 Task: Font style For heading Use Arial with dark cyan 1 colour & Underline. font size for heading '24 Pt. 'Change the font style of data to Alefand font size to  14 Pt. Change the alignment of both headline & data to  Align top. In the sheet  analysisSalesData_2022
Action: Mouse moved to (93, 58)
Screenshot: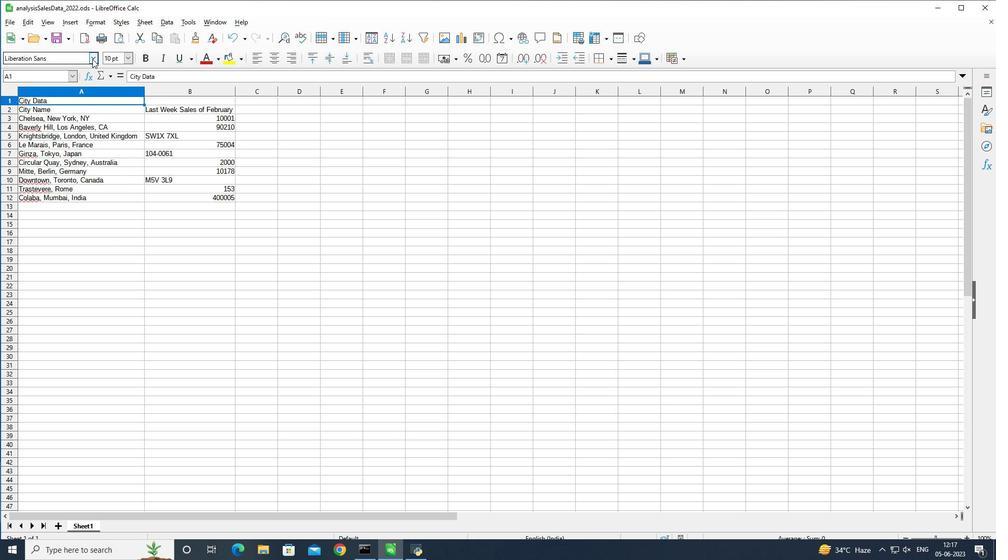 
Action: Mouse pressed left at (93, 58)
Screenshot: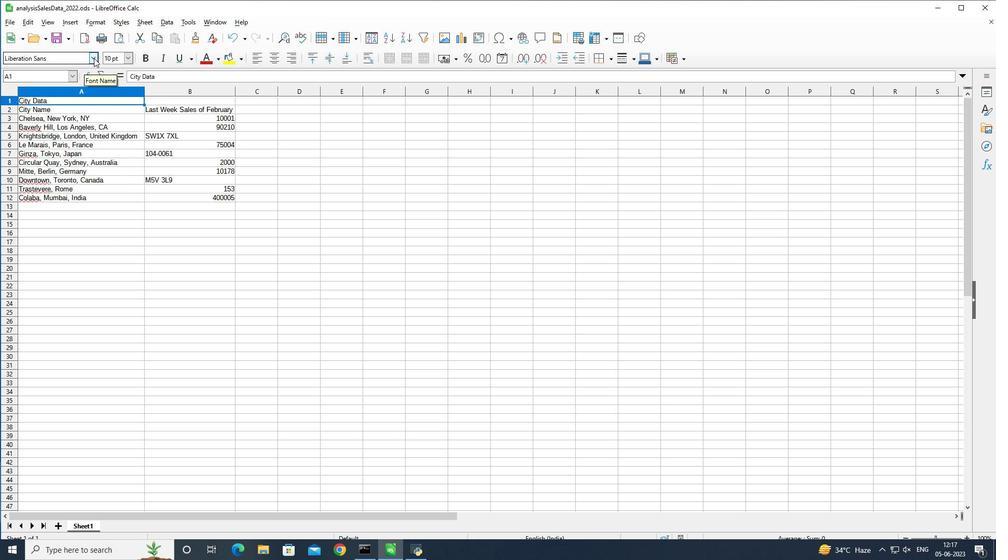 
Action: Mouse moved to (86, 138)
Screenshot: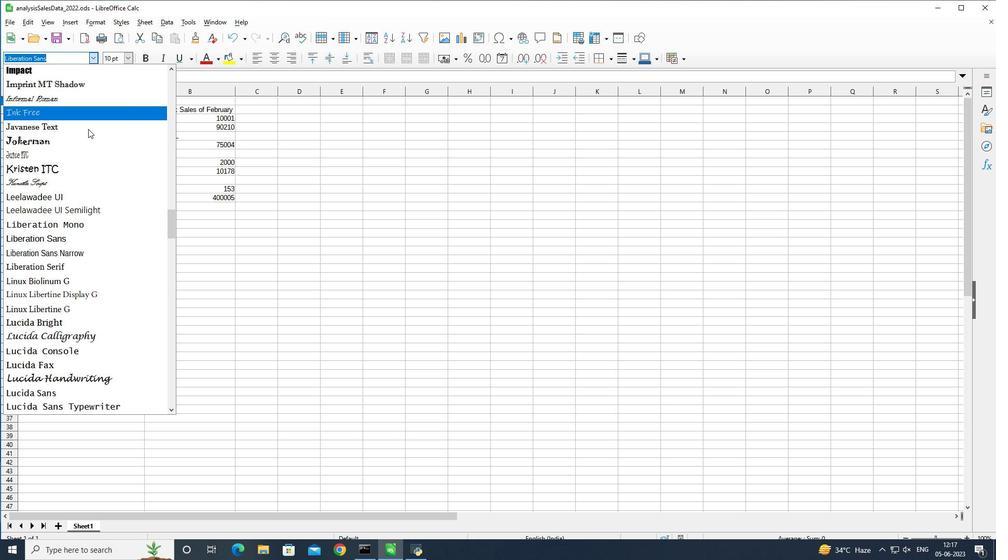 
Action: Mouse scrolled (86, 138) with delta (0, 0)
Screenshot: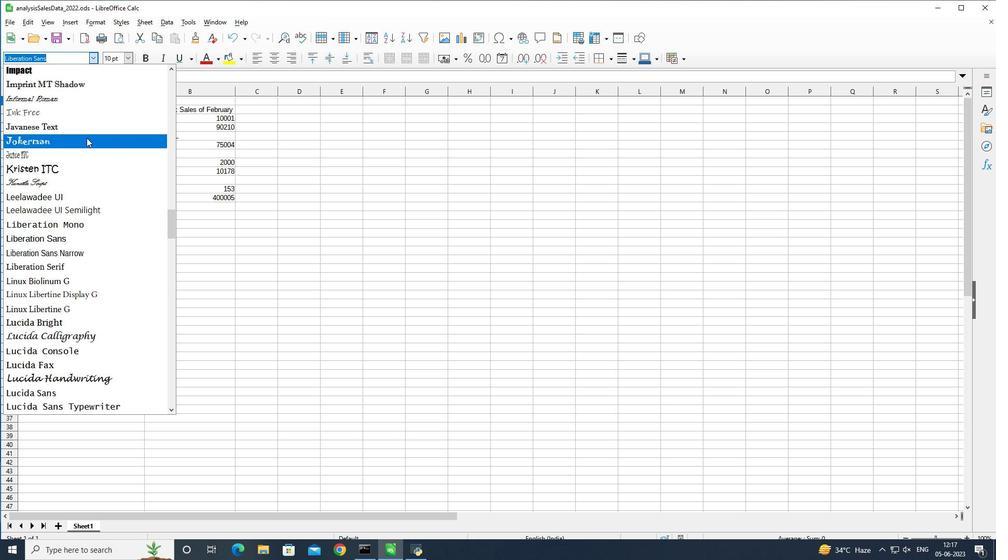 
Action: Mouse scrolled (86, 138) with delta (0, 0)
Screenshot: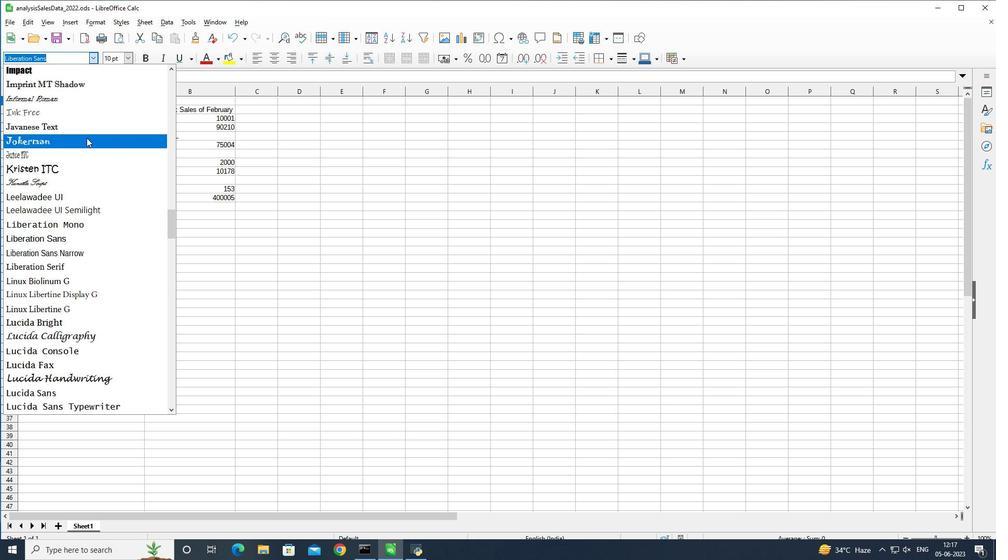 
Action: Mouse scrolled (86, 138) with delta (0, 0)
Screenshot: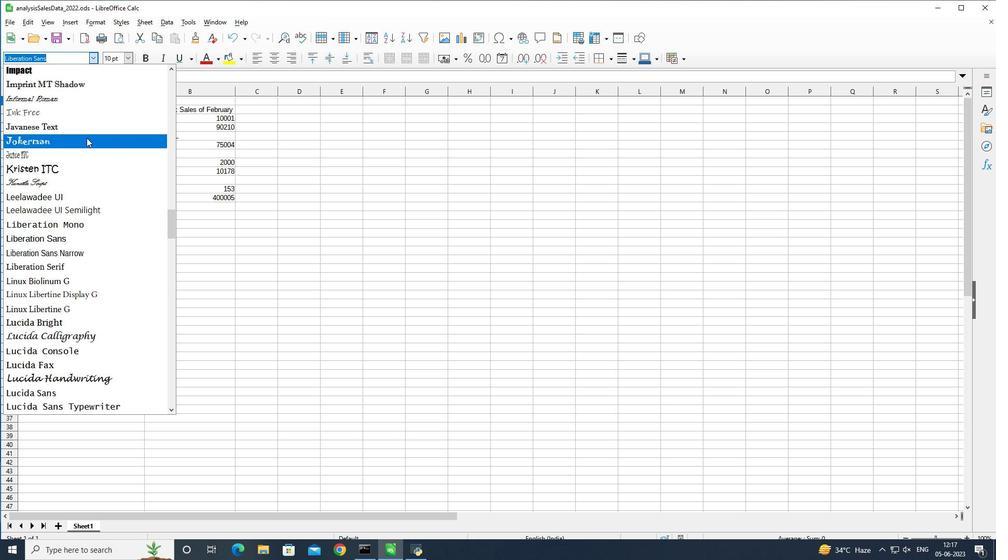 
Action: Mouse scrolled (86, 138) with delta (0, 0)
Screenshot: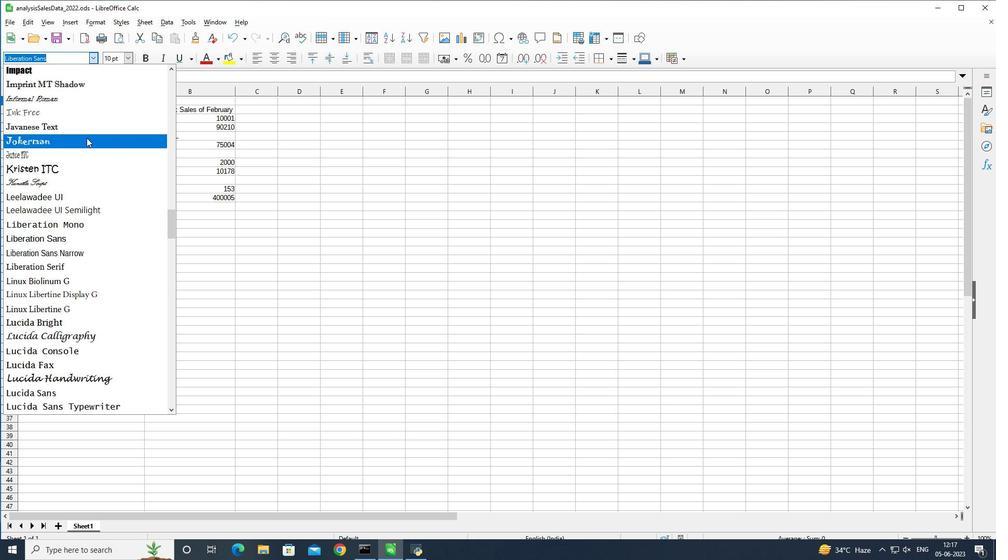 
Action: Mouse scrolled (86, 138) with delta (0, 0)
Screenshot: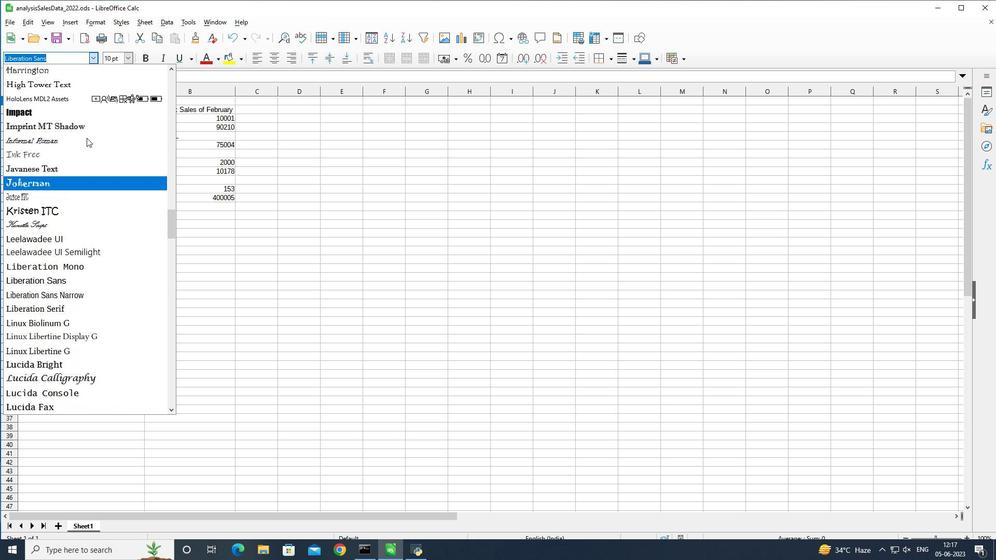 
Action: Mouse scrolled (86, 138) with delta (0, 0)
Screenshot: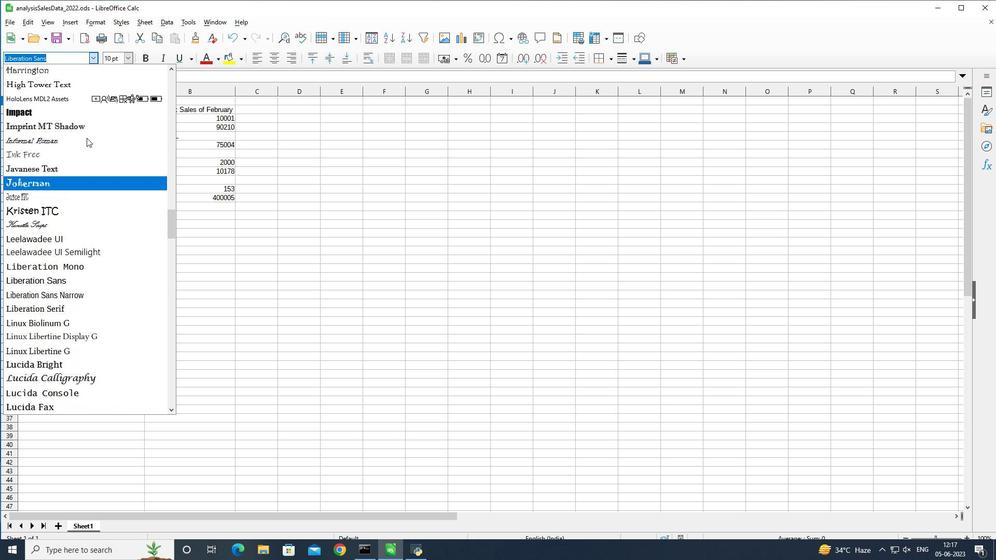 
Action: Mouse scrolled (86, 138) with delta (0, 0)
Screenshot: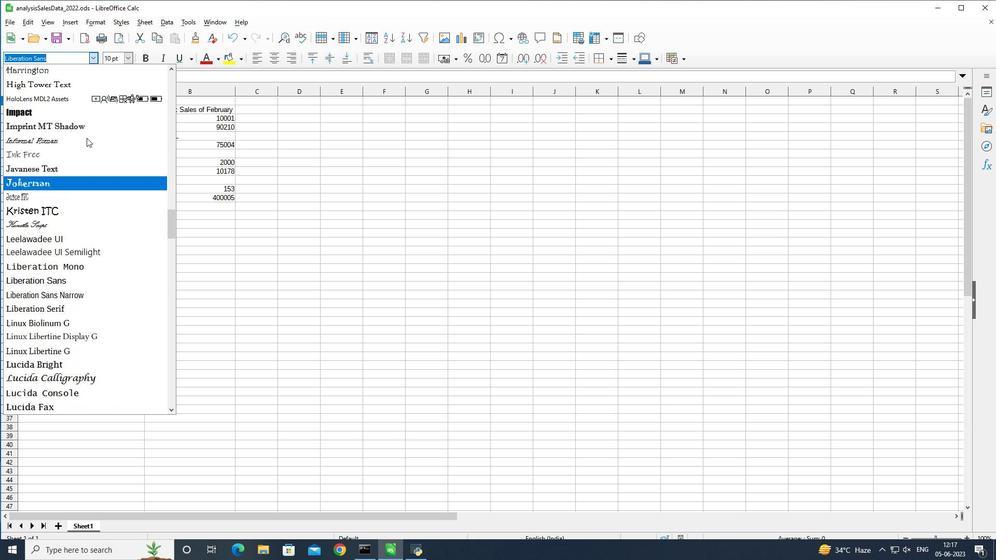 
Action: Mouse scrolled (86, 138) with delta (0, 0)
Screenshot: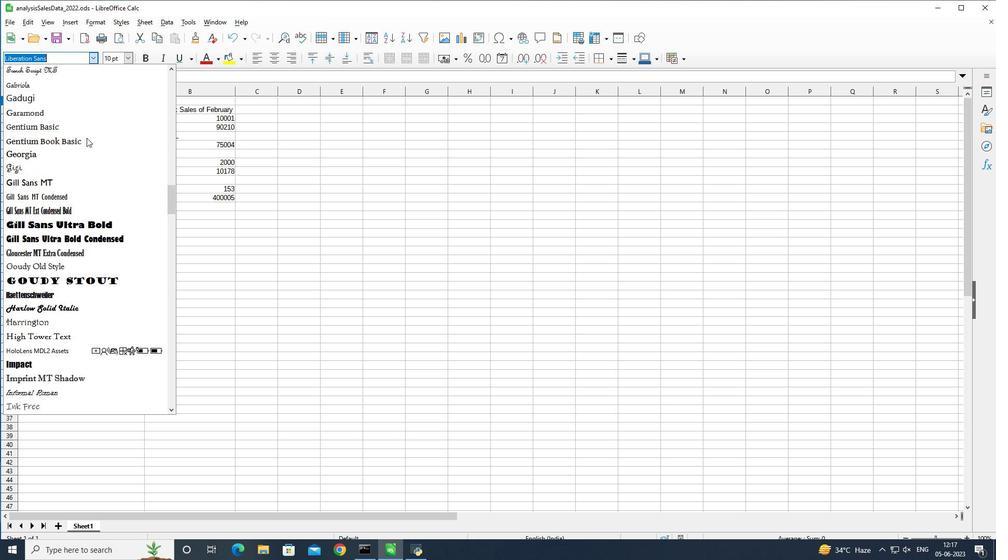 
Action: Mouse scrolled (86, 138) with delta (0, 0)
Screenshot: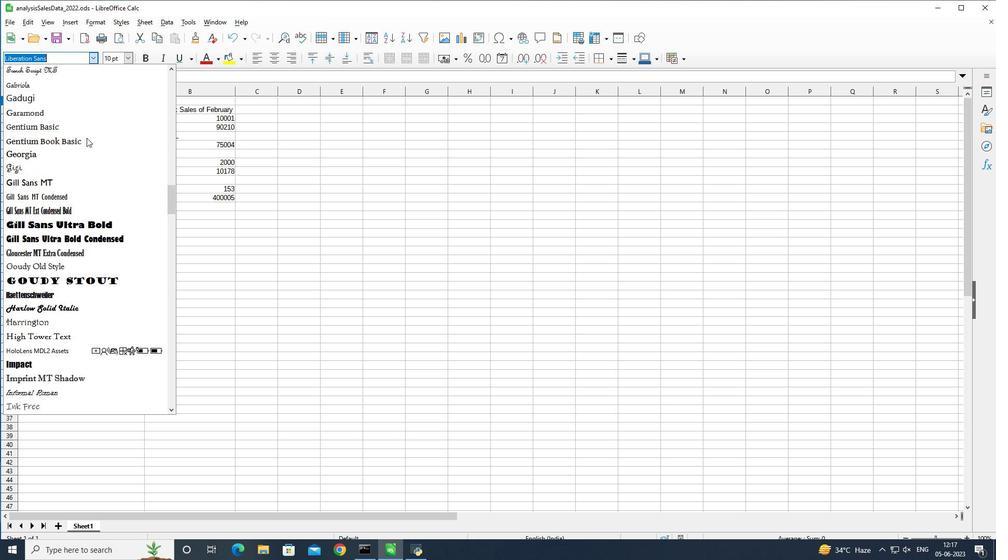 
Action: Mouse scrolled (86, 138) with delta (0, 0)
Screenshot: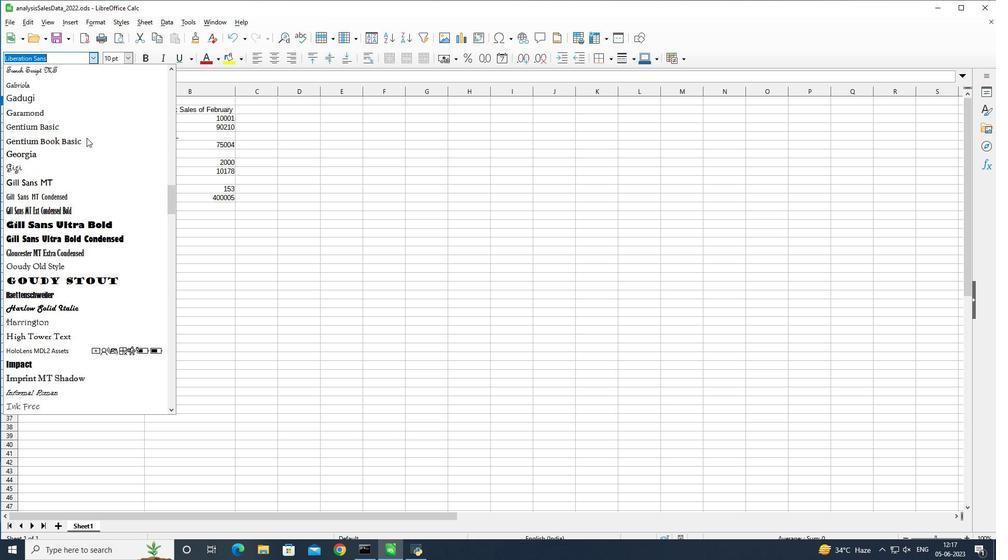 
Action: Mouse scrolled (86, 138) with delta (0, 0)
Screenshot: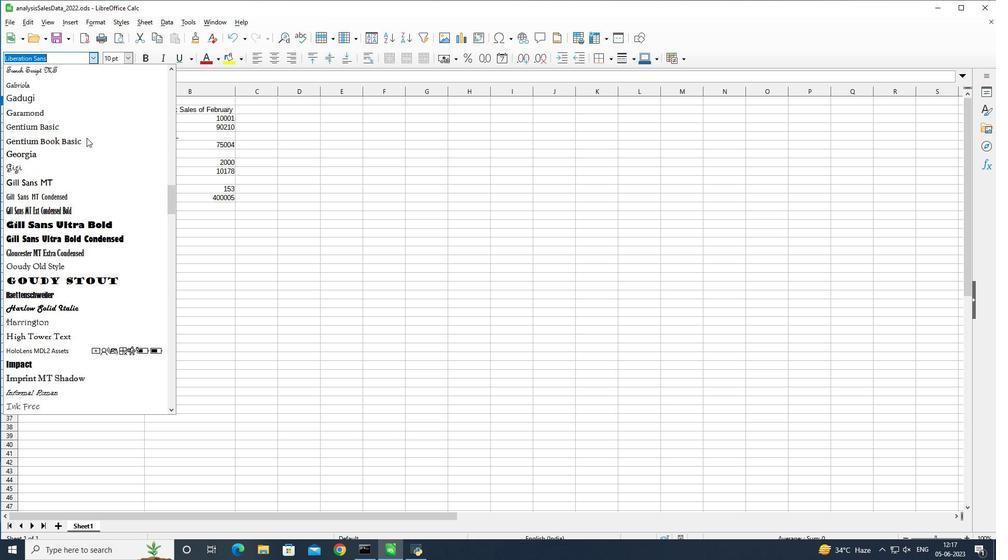 
Action: Mouse scrolled (86, 138) with delta (0, 0)
Screenshot: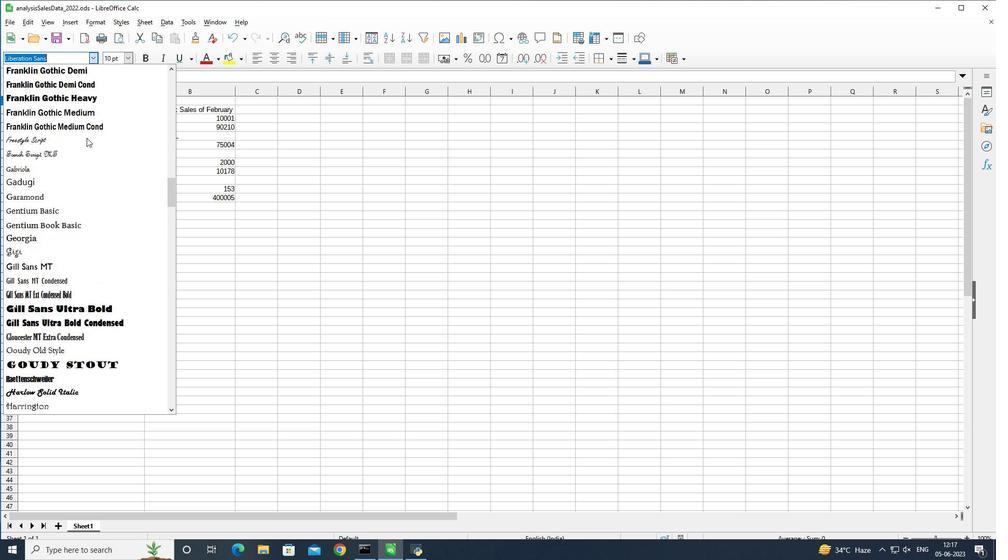 
Action: Mouse scrolled (86, 138) with delta (0, 0)
Screenshot: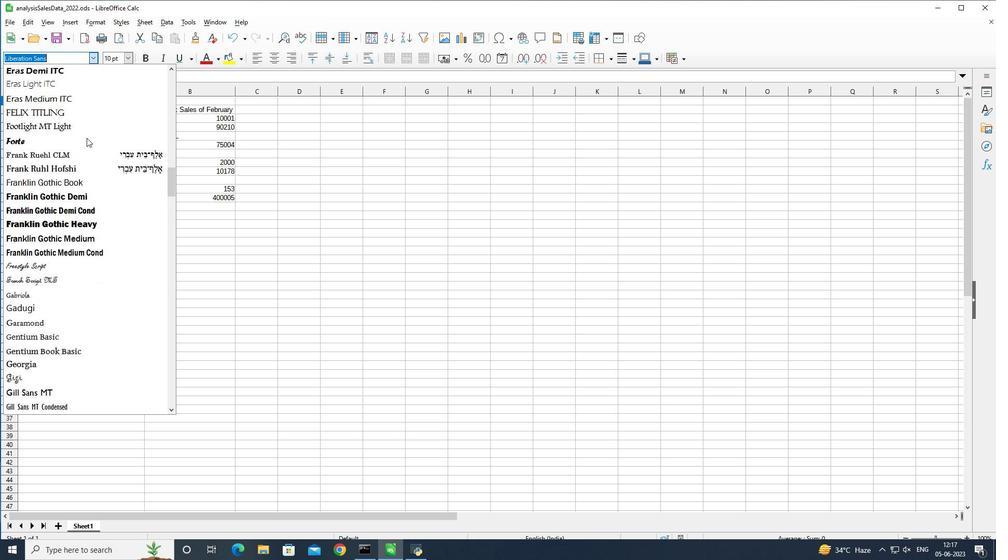 
Action: Mouse scrolled (86, 138) with delta (0, 0)
Screenshot: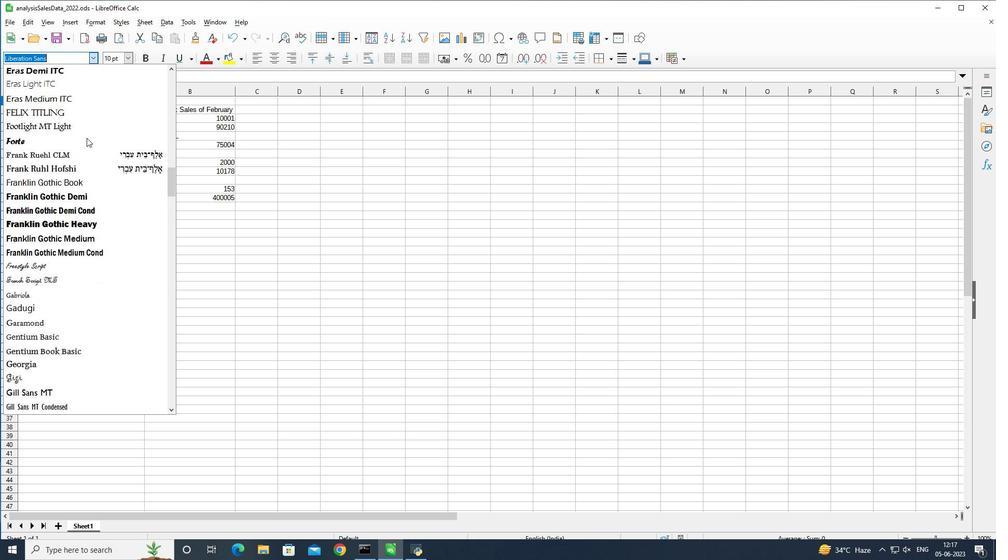 
Action: Mouse scrolled (86, 138) with delta (0, 0)
Screenshot: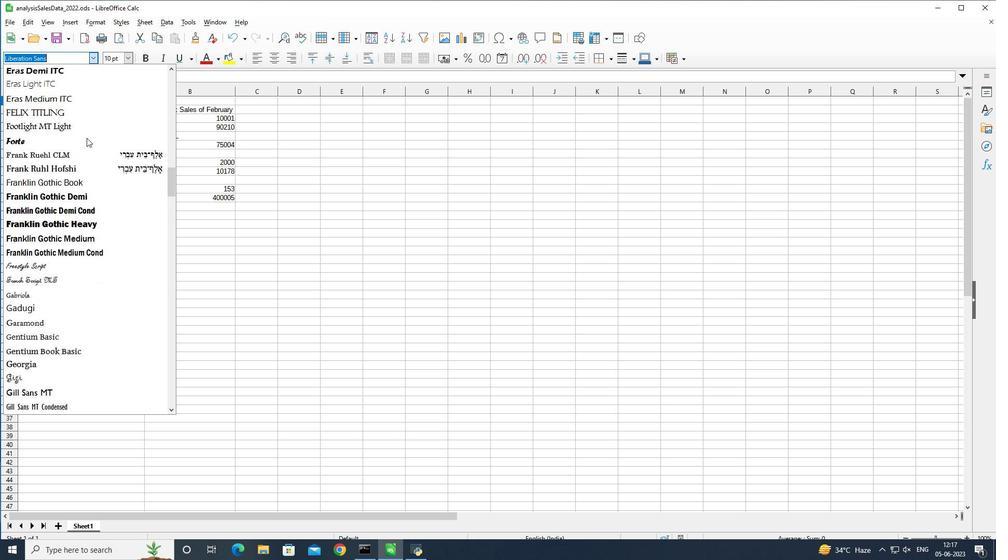 
Action: Mouse scrolled (86, 138) with delta (0, 0)
Screenshot: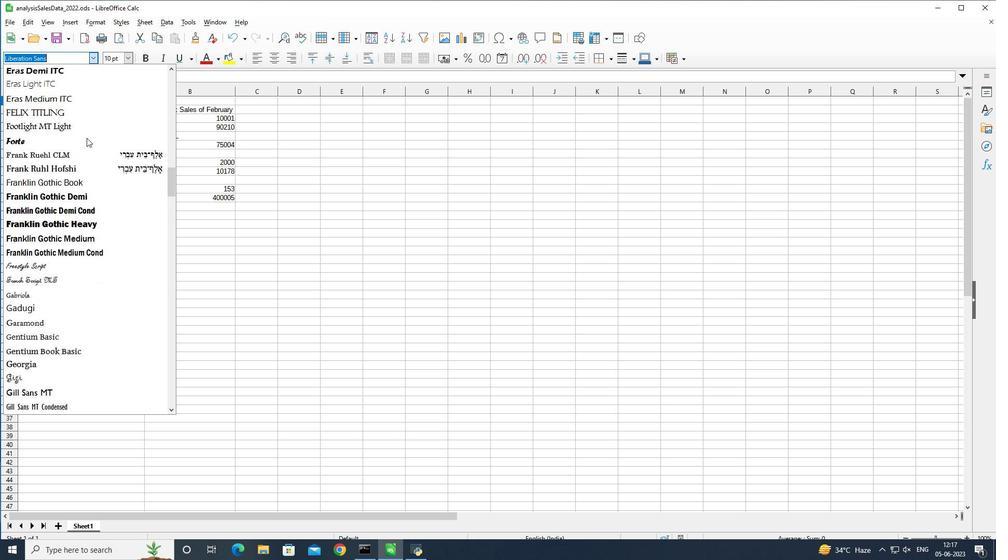 
Action: Mouse scrolled (86, 138) with delta (0, 0)
Screenshot: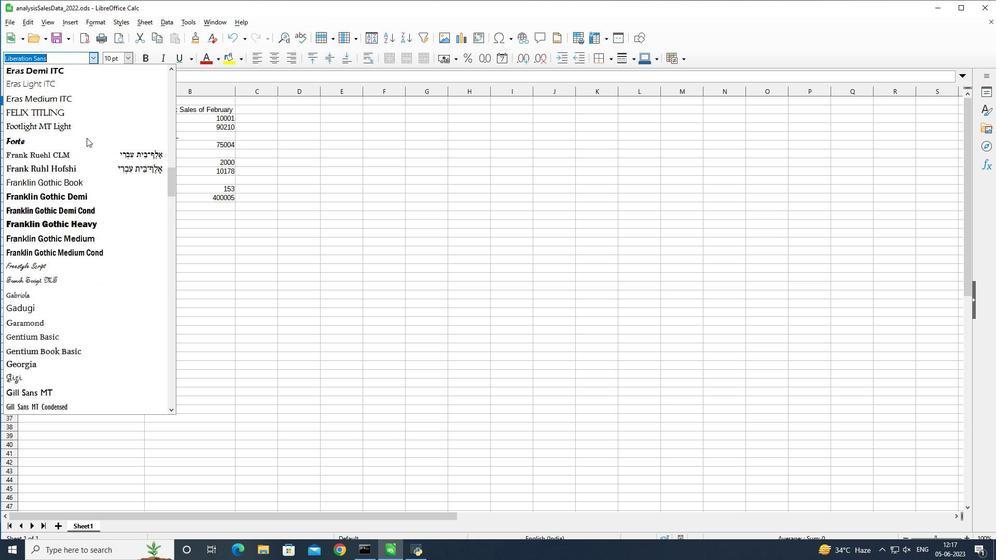 
Action: Mouse scrolled (86, 138) with delta (0, 0)
Screenshot: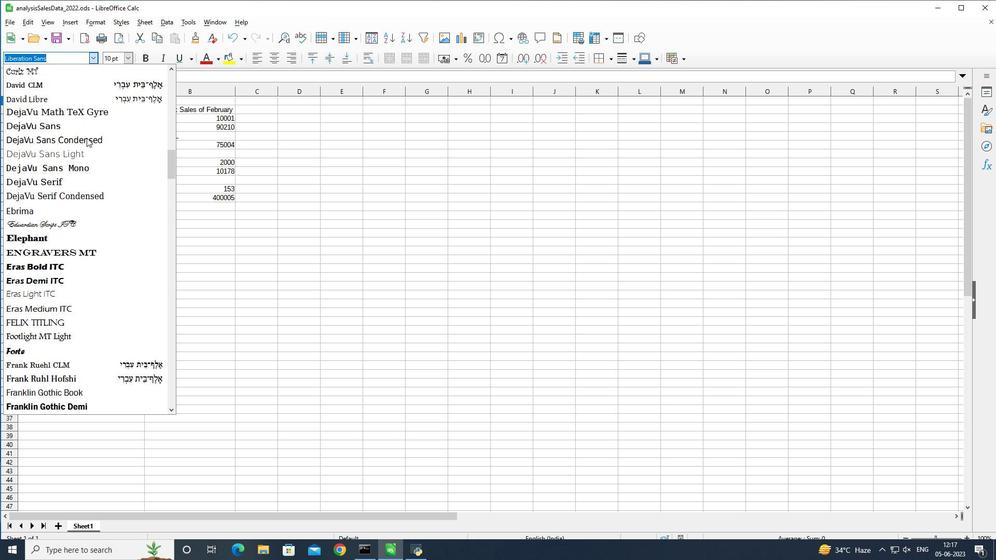 
Action: Mouse scrolled (86, 138) with delta (0, 0)
Screenshot: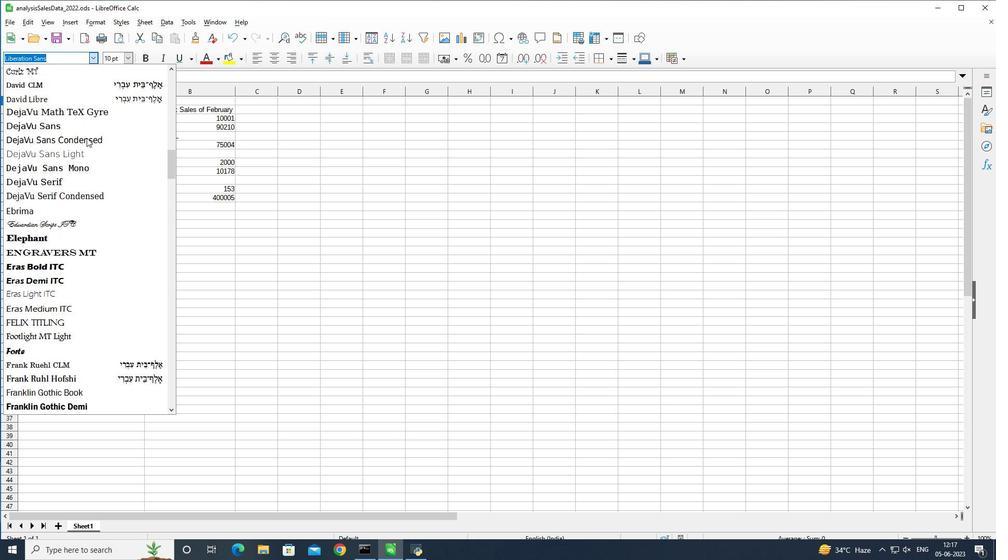 
Action: Mouse scrolled (86, 138) with delta (0, 0)
Screenshot: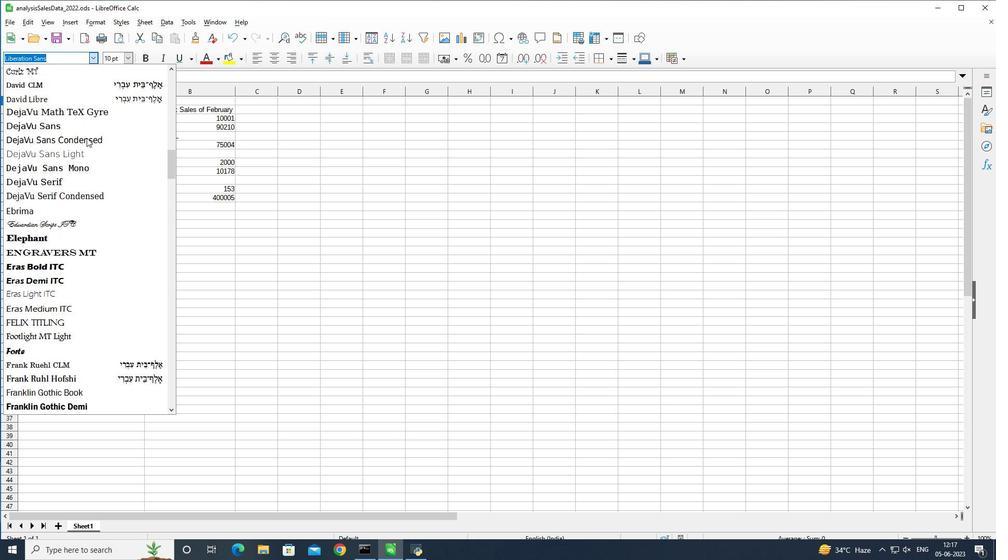 
Action: Mouse scrolled (86, 138) with delta (0, 0)
Screenshot: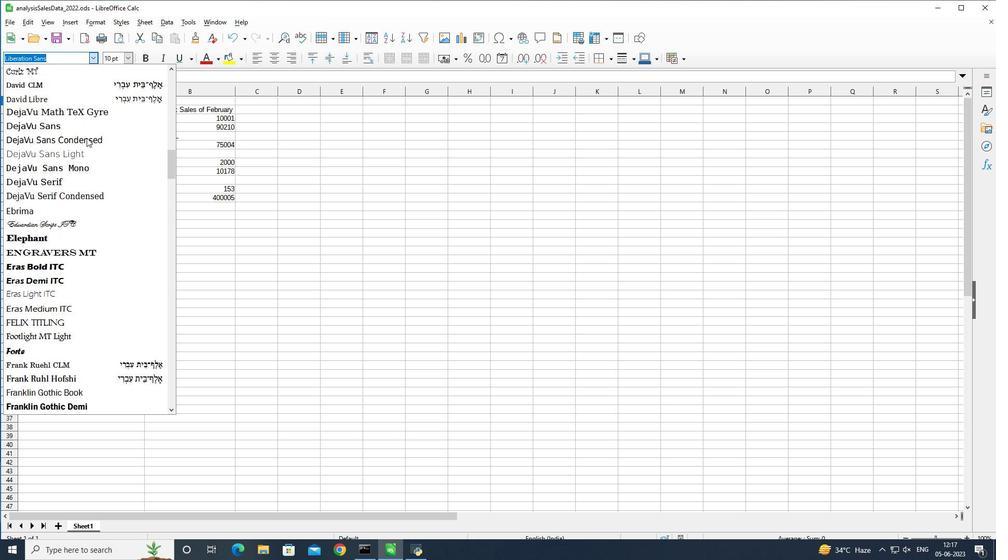
Action: Mouse scrolled (86, 138) with delta (0, 0)
Screenshot: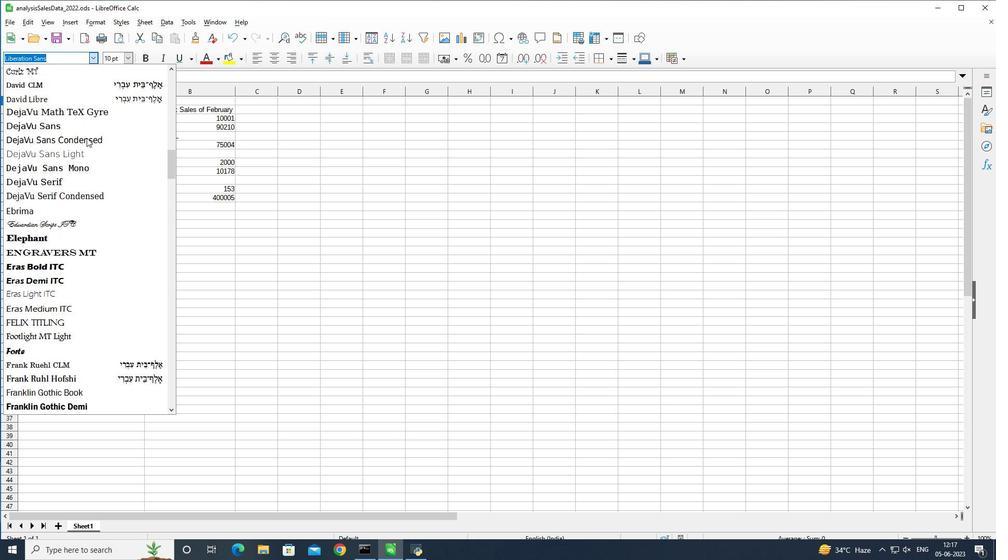 
Action: Mouse scrolled (86, 138) with delta (0, 0)
Screenshot: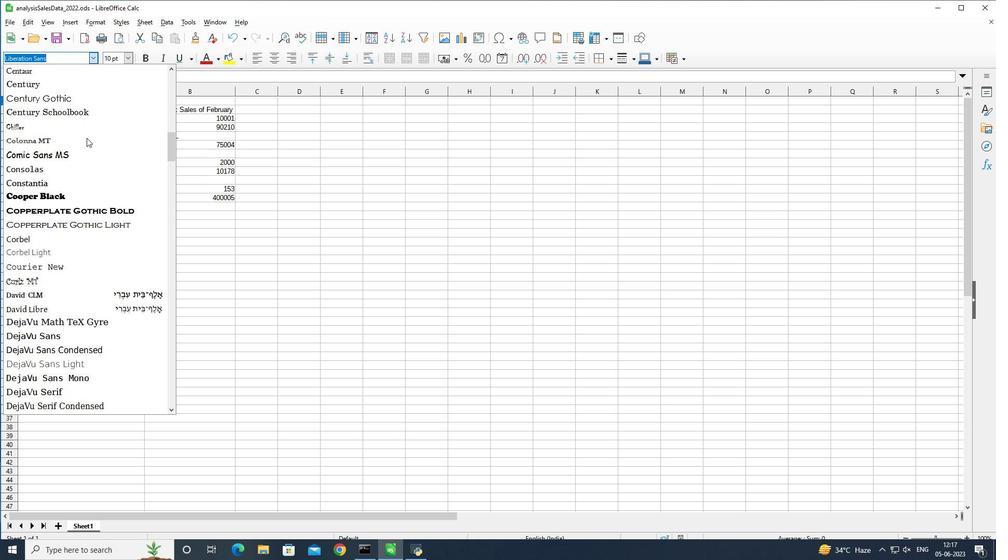 
Action: Mouse scrolled (86, 138) with delta (0, 0)
Screenshot: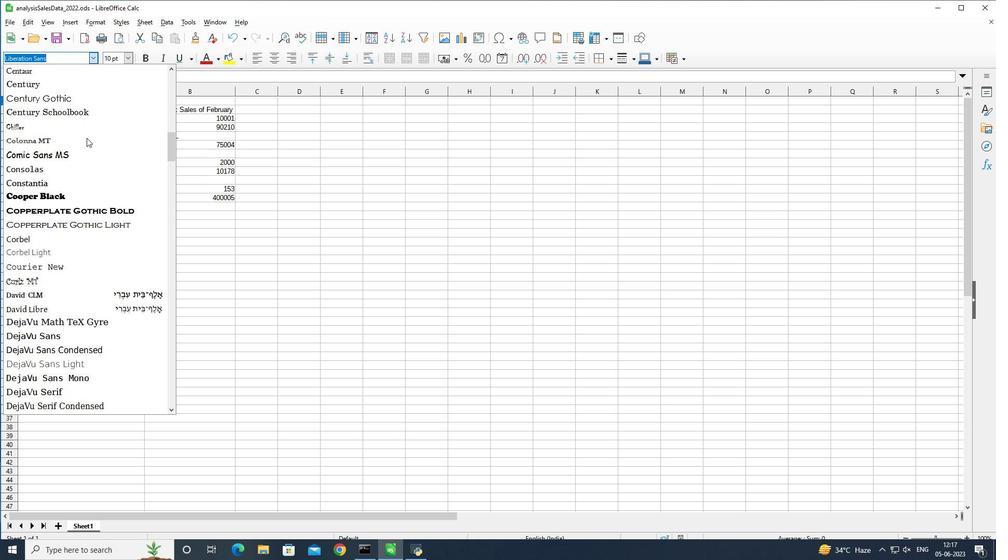 
Action: Mouse scrolled (86, 138) with delta (0, 0)
Screenshot: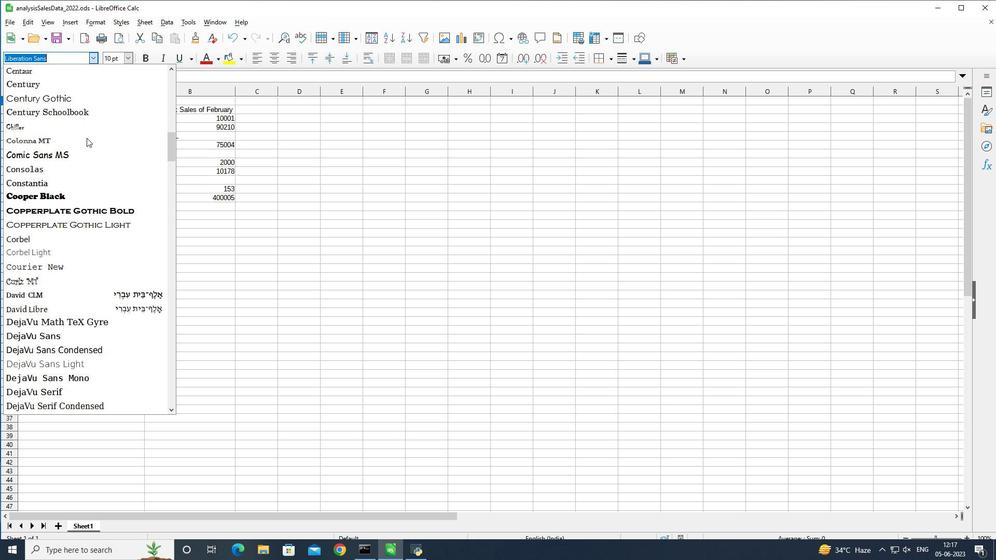
Action: Mouse scrolled (86, 138) with delta (0, 0)
Screenshot: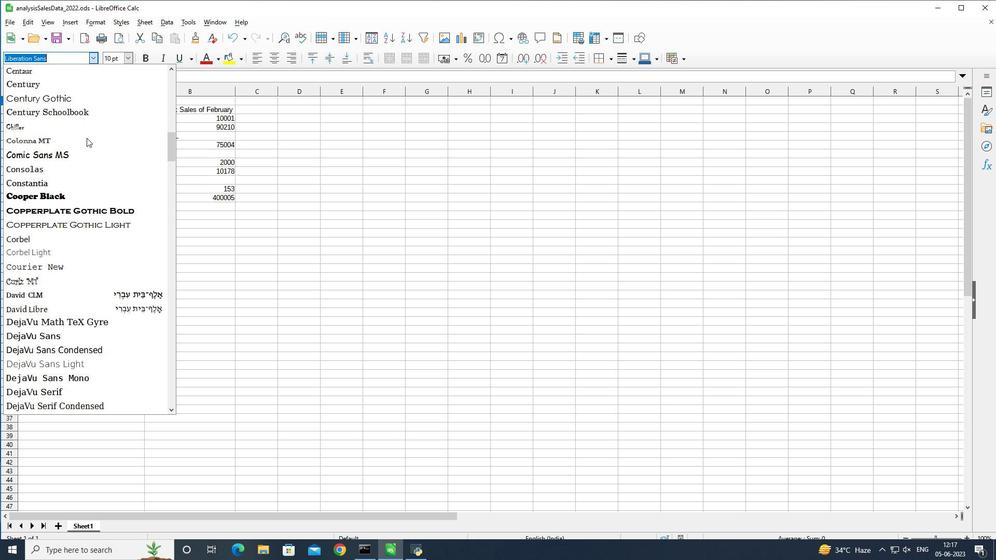 
Action: Mouse scrolled (86, 138) with delta (0, 0)
Screenshot: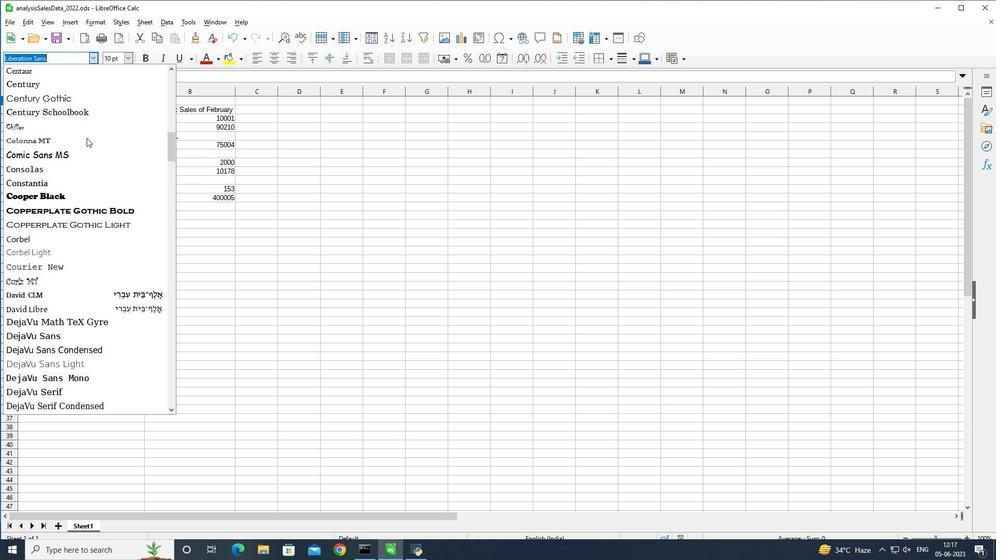 
Action: Mouse scrolled (86, 138) with delta (0, 0)
Screenshot: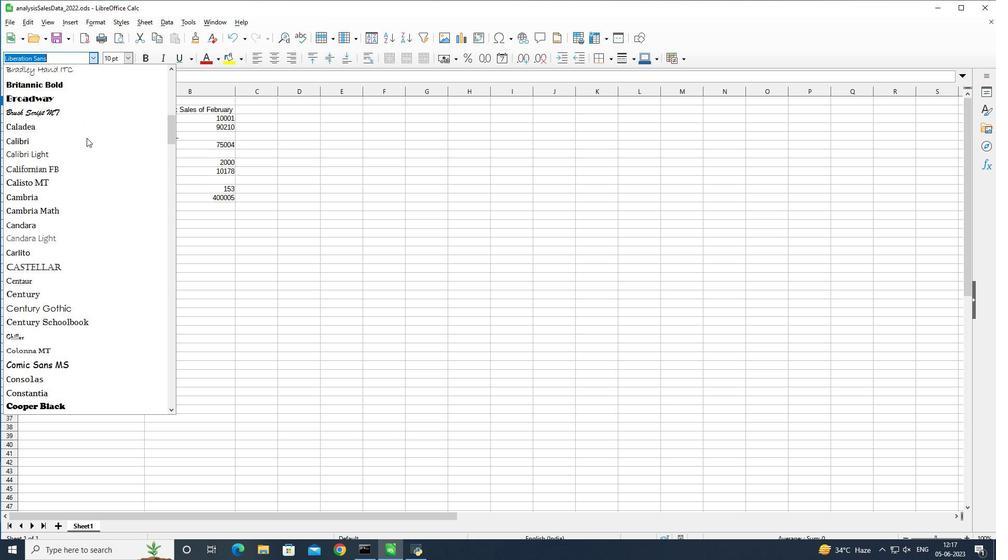
Action: Mouse scrolled (86, 138) with delta (0, 0)
Screenshot: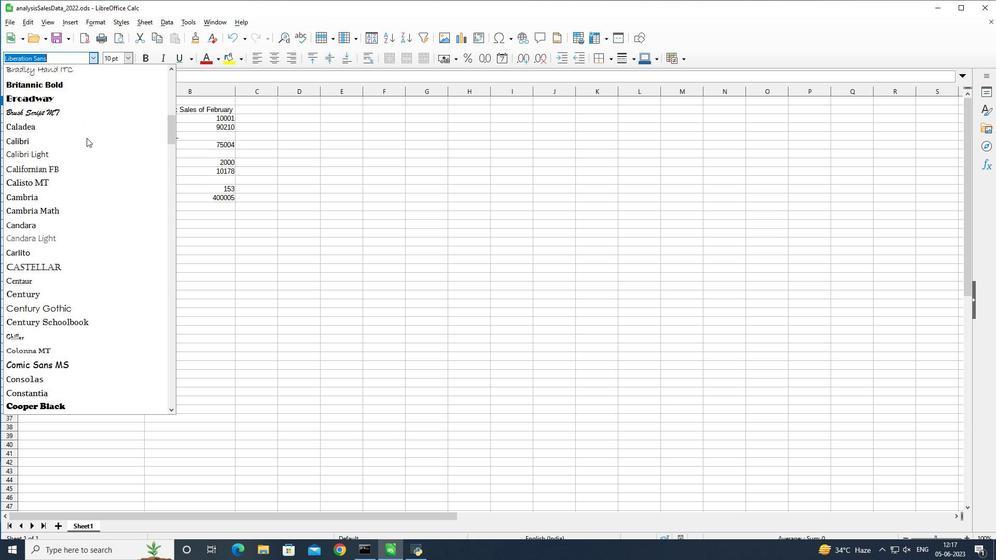 
Action: Mouse scrolled (86, 138) with delta (0, 0)
Screenshot: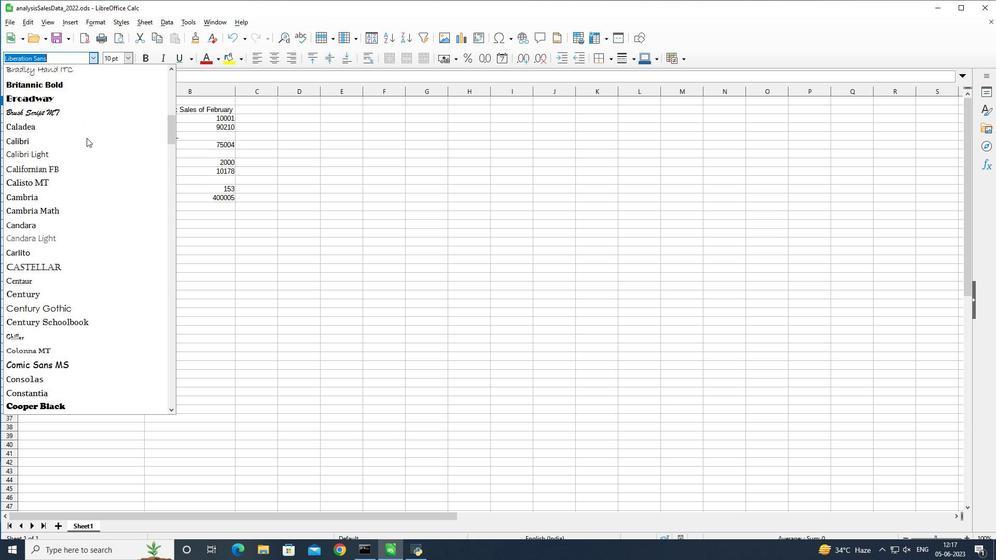 
Action: Mouse scrolled (86, 138) with delta (0, 0)
Screenshot: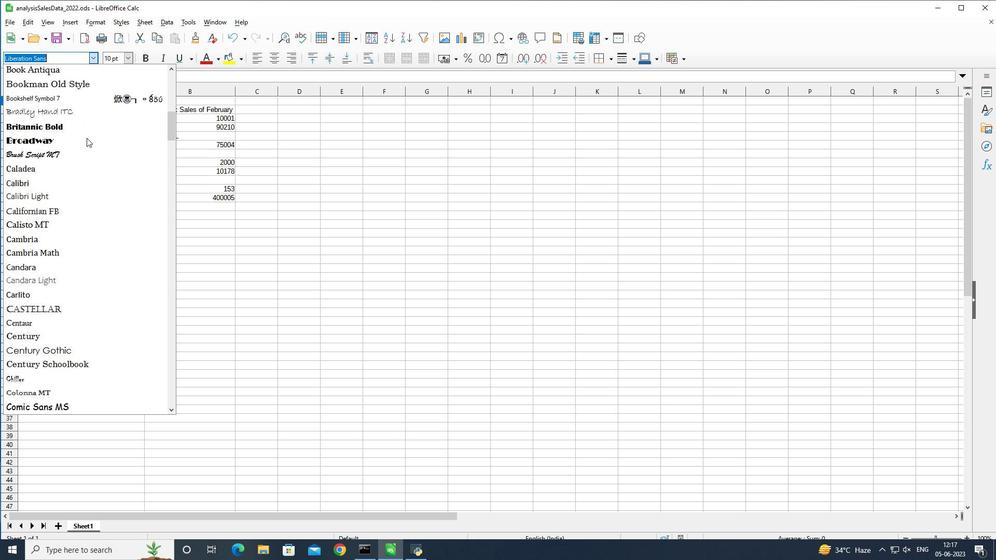 
Action: Mouse scrolled (86, 138) with delta (0, 0)
Screenshot: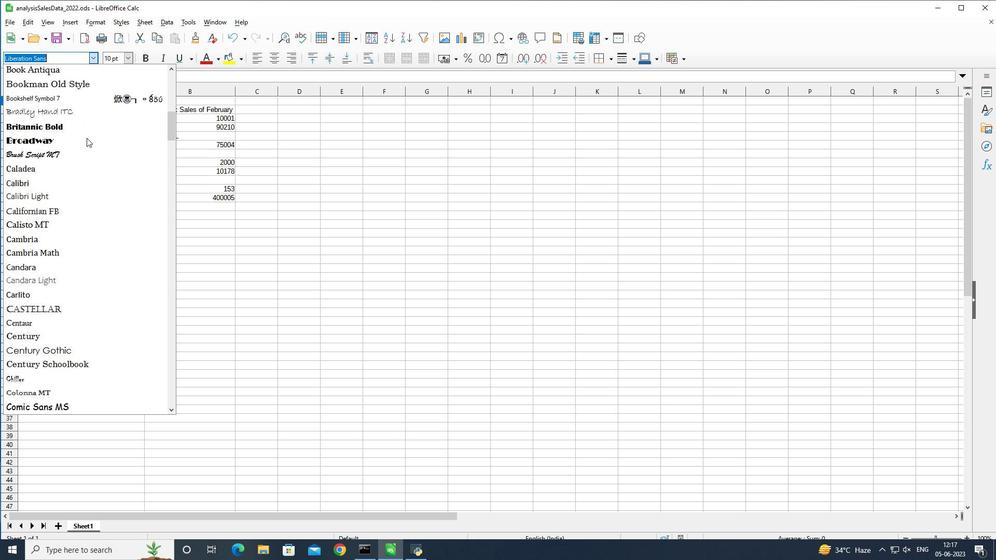 
Action: Mouse scrolled (86, 138) with delta (0, 0)
Screenshot: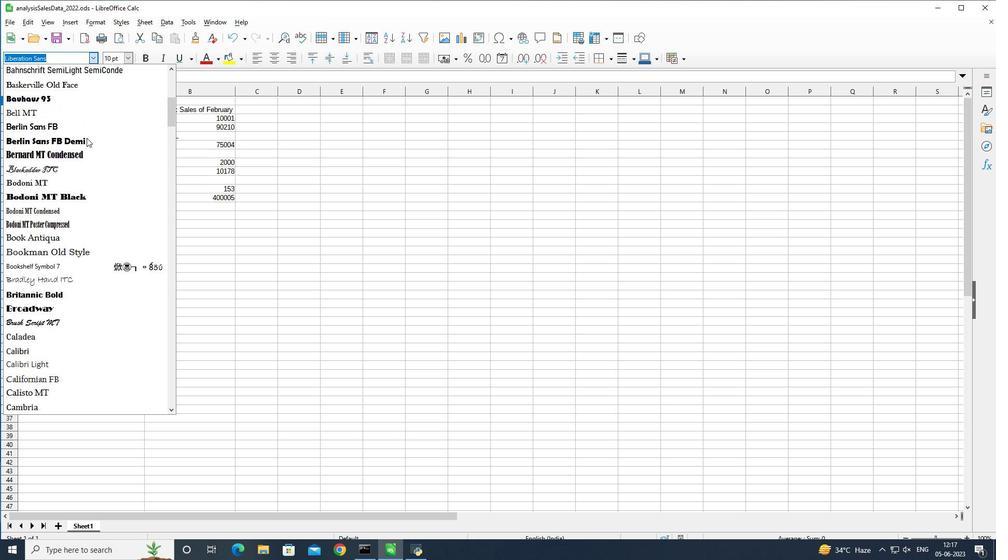 
Action: Mouse scrolled (86, 138) with delta (0, 0)
Screenshot: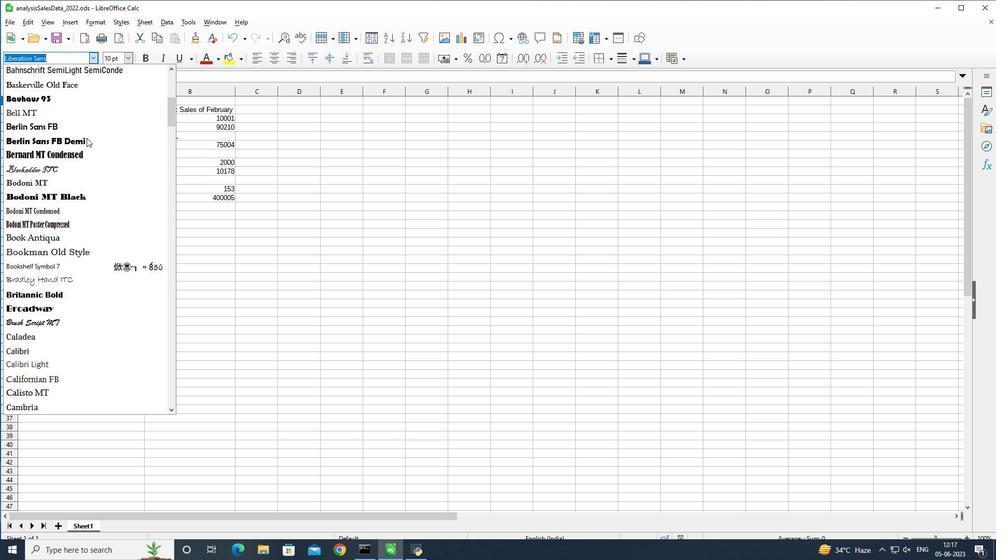 
Action: Mouse scrolled (86, 138) with delta (0, 0)
Screenshot: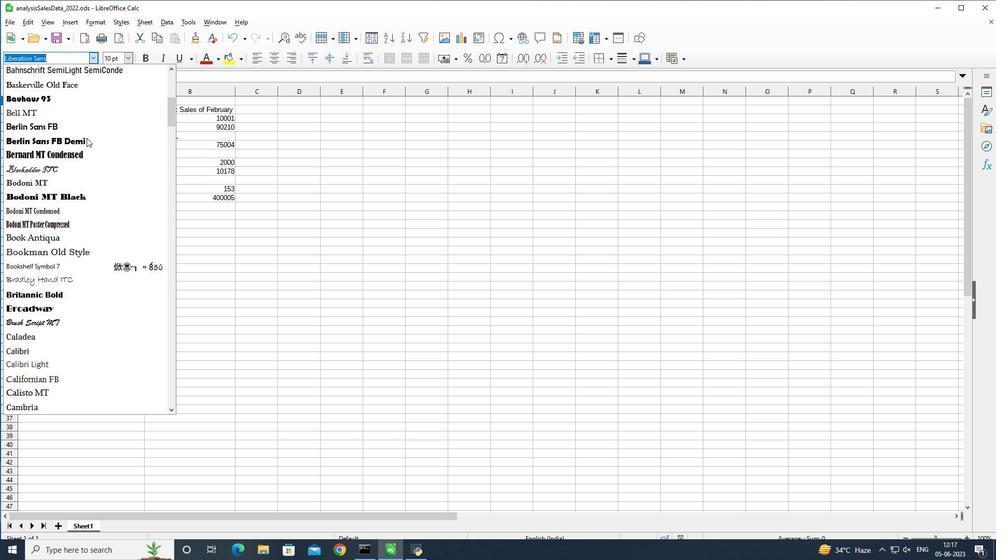 
Action: Mouse scrolled (86, 138) with delta (0, 0)
Screenshot: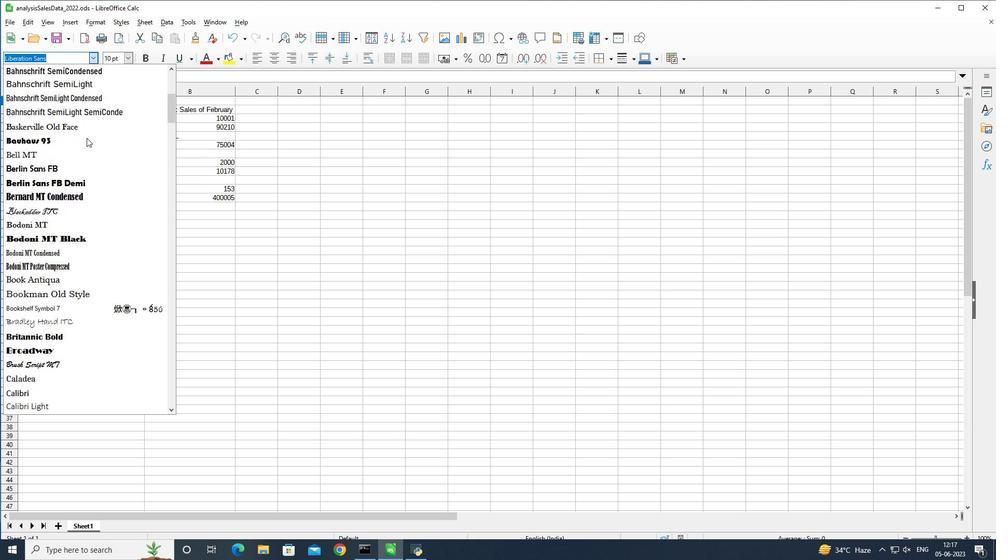 
Action: Mouse scrolled (86, 138) with delta (0, 0)
Screenshot: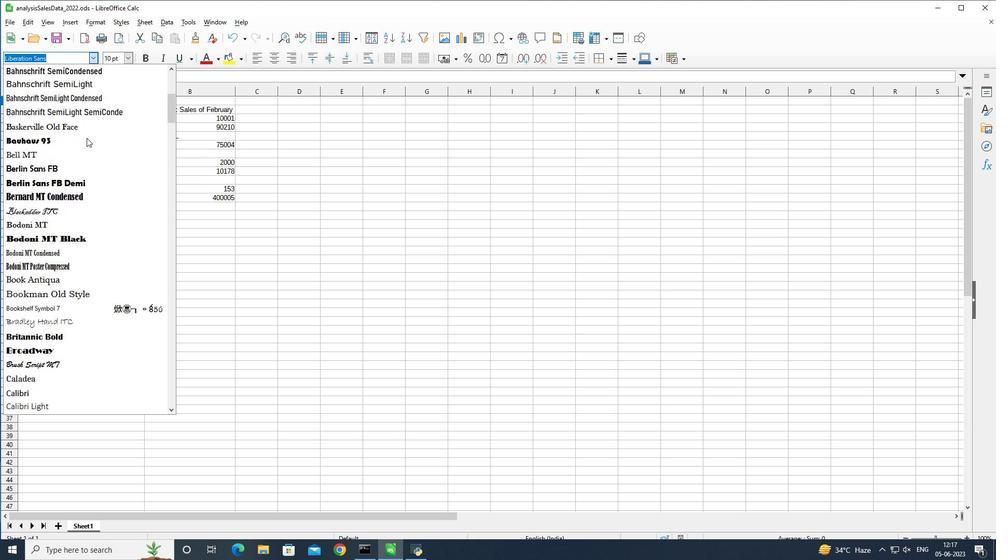
Action: Mouse scrolled (86, 138) with delta (0, 0)
Screenshot: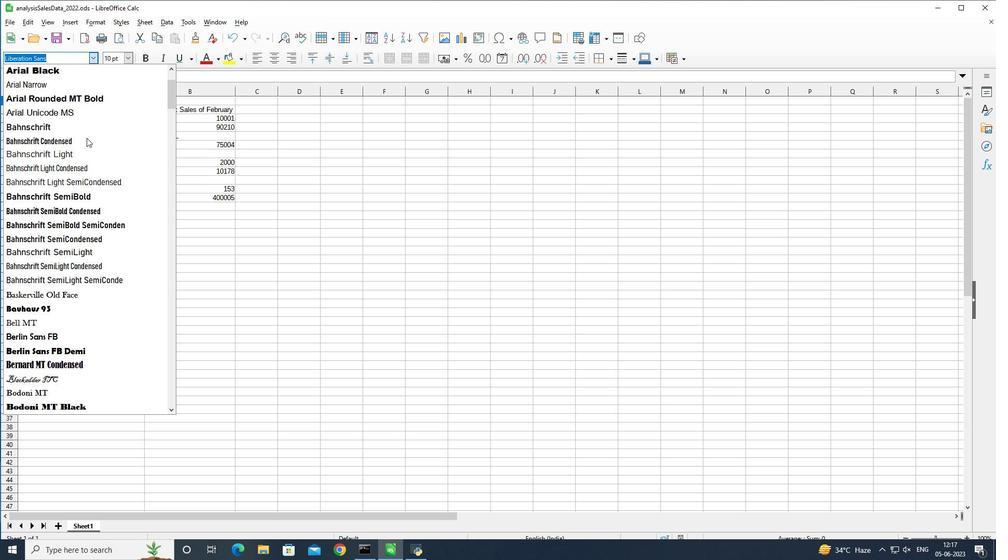 
Action: Mouse scrolled (86, 138) with delta (0, 0)
Screenshot: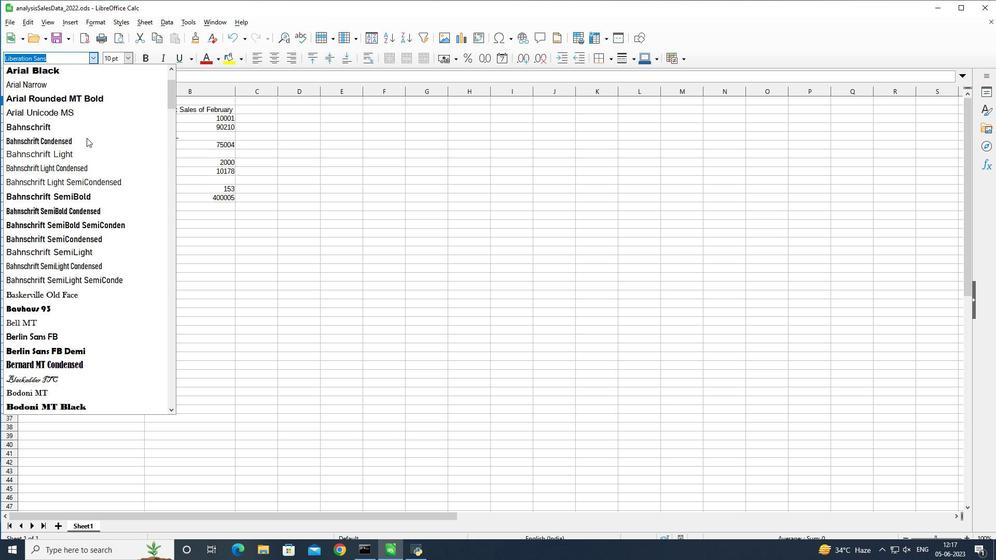 
Action: Mouse scrolled (86, 138) with delta (0, 0)
Screenshot: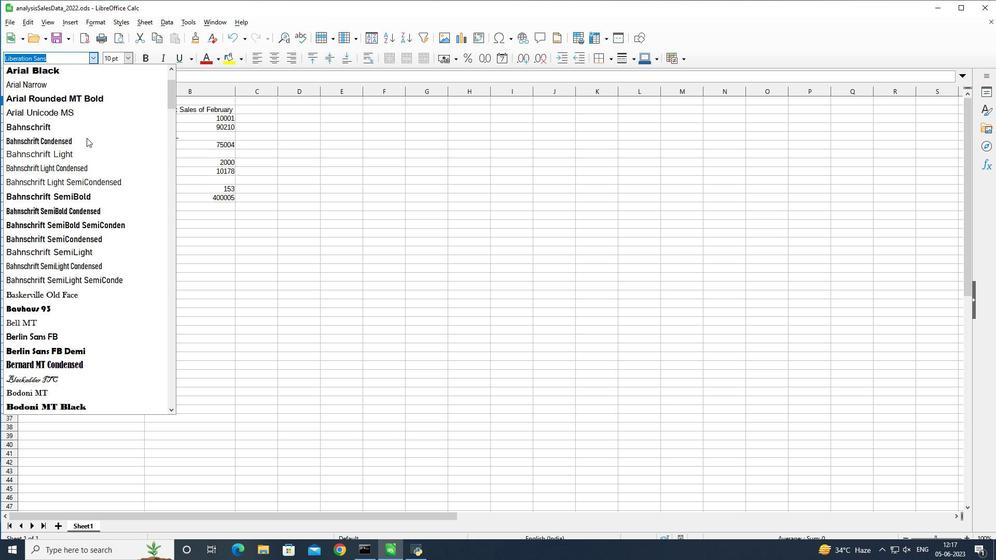 
Action: Mouse scrolled (86, 138) with delta (0, 0)
Screenshot: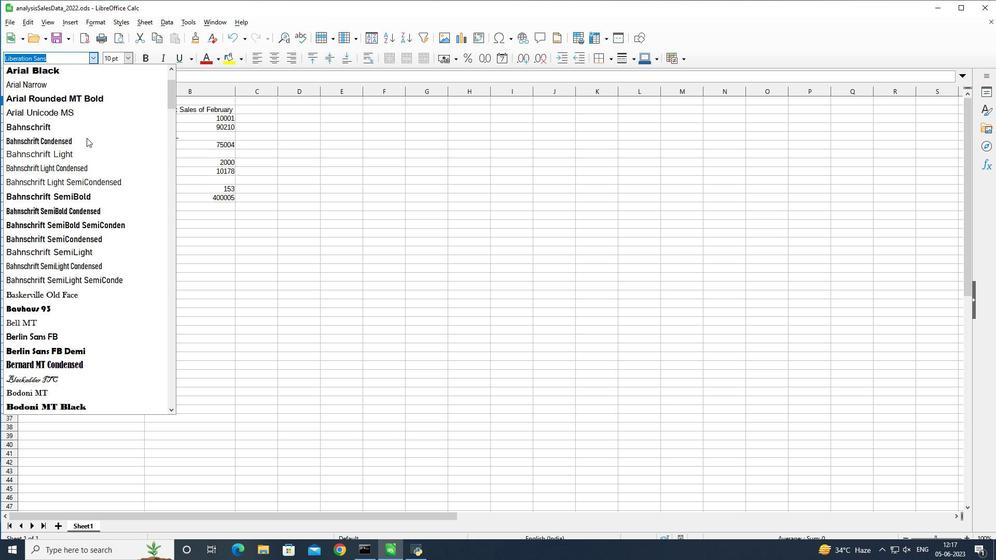 
Action: Mouse scrolled (86, 138) with delta (0, 0)
Screenshot: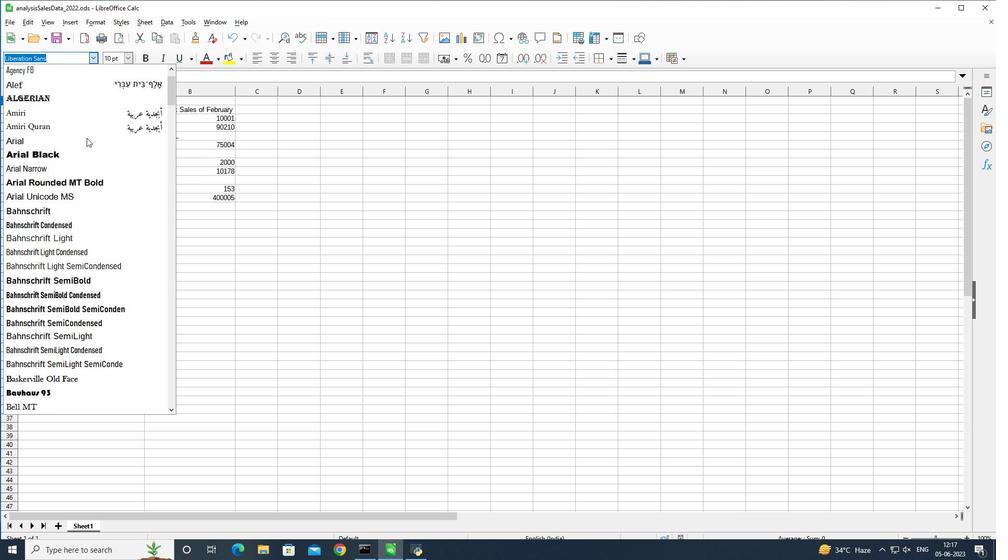 
Action: Mouse moved to (72, 143)
Screenshot: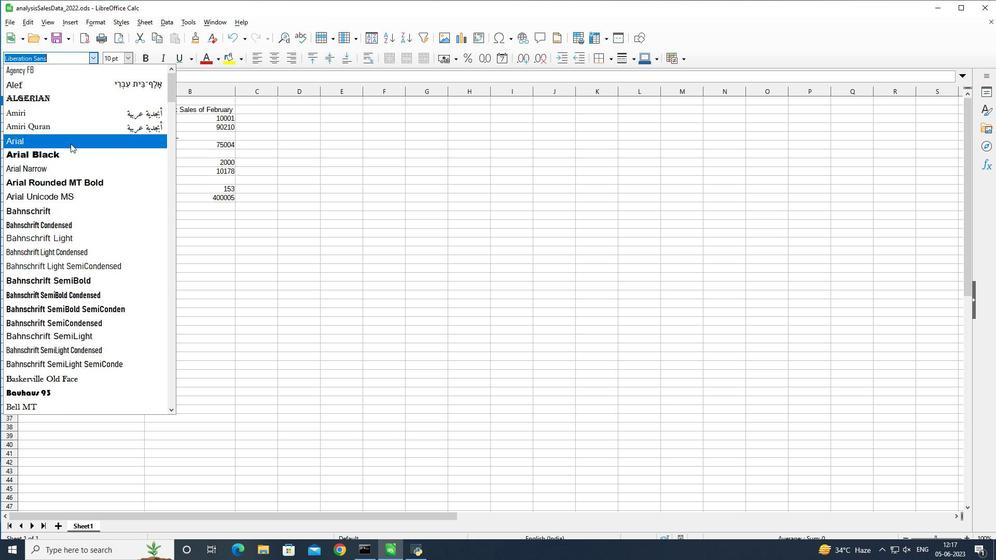
Action: Mouse pressed left at (72, 143)
Screenshot: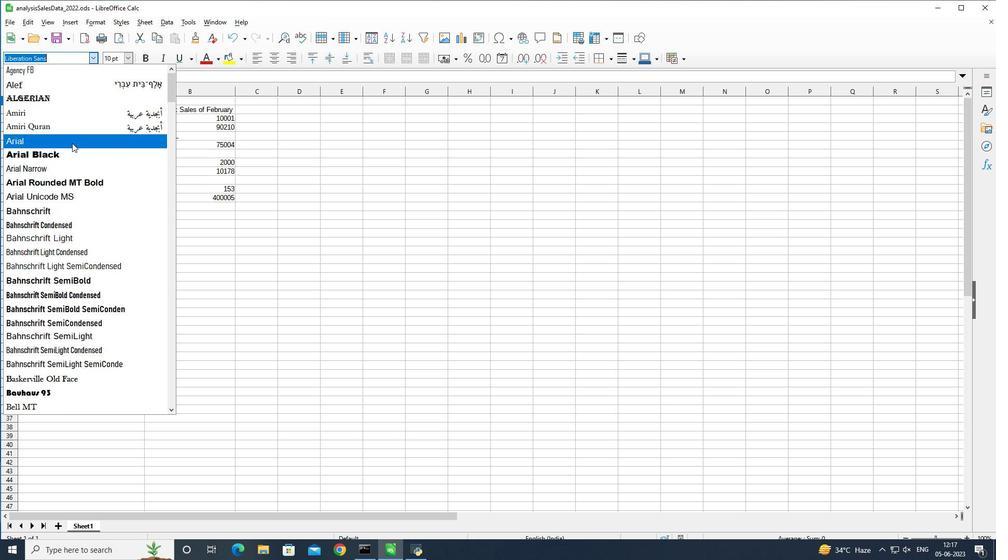 
Action: Mouse moved to (217, 58)
Screenshot: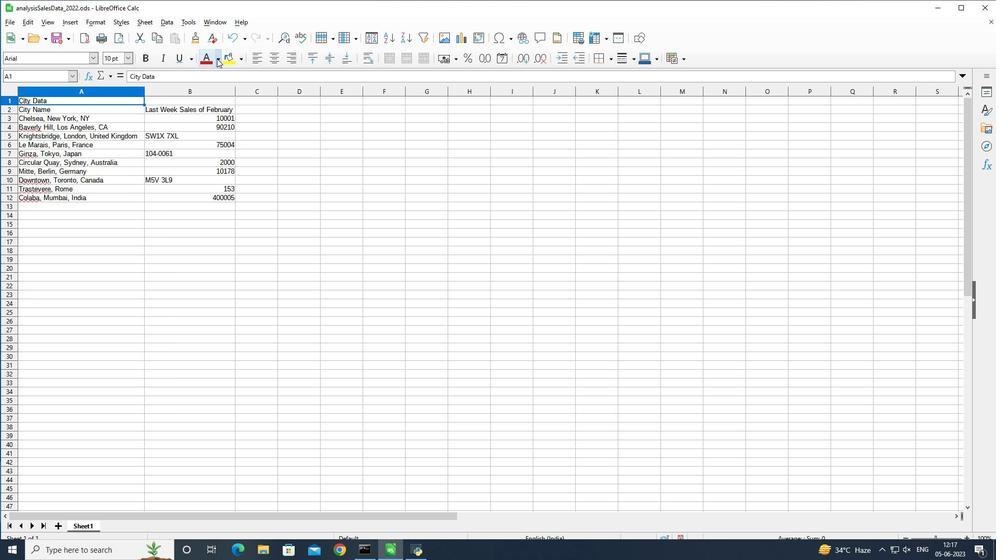 
Action: Mouse pressed left at (217, 58)
Screenshot: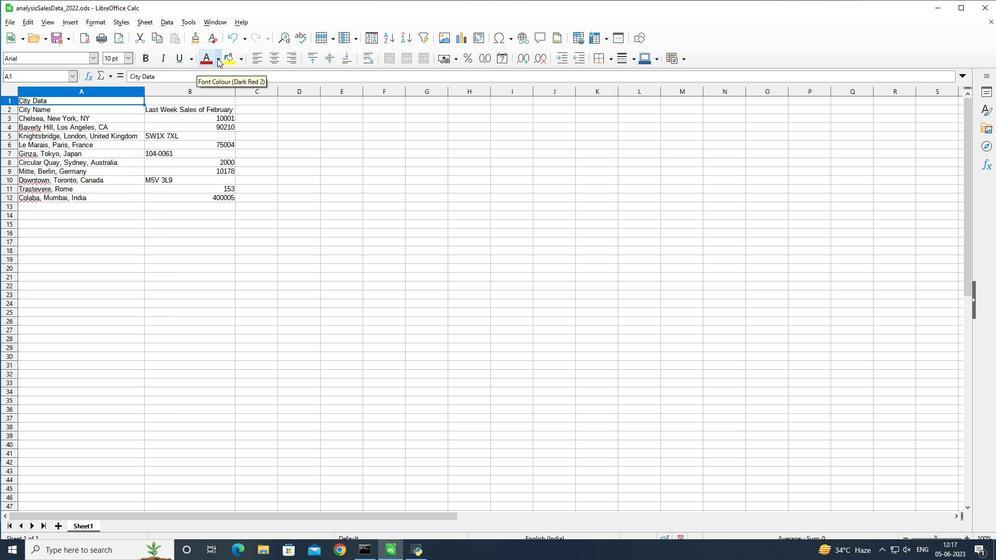 
Action: Mouse moved to (288, 106)
Screenshot: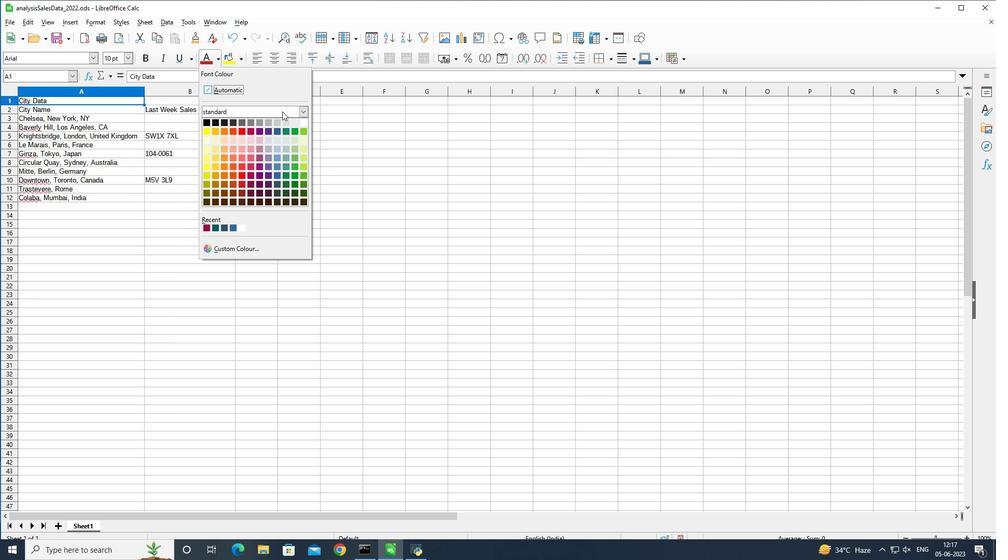 
Action: Mouse pressed left at (288, 106)
Screenshot: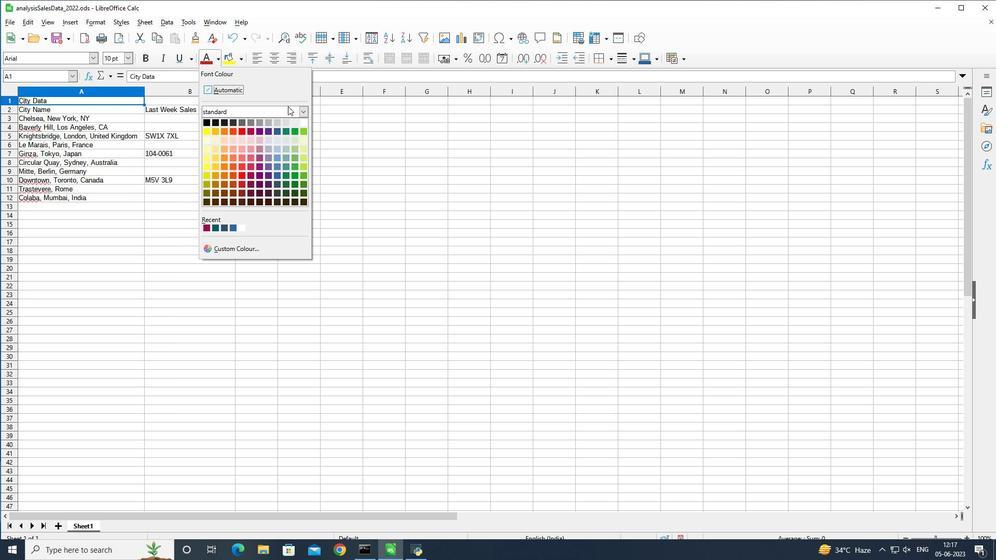 
Action: Mouse moved to (240, 174)
Screenshot: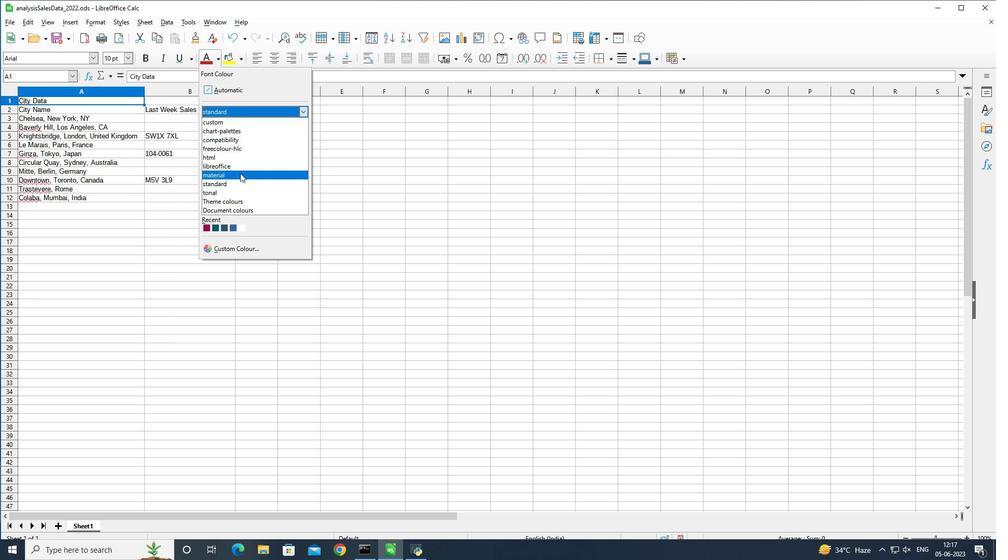 
Action: Mouse pressed left at (240, 174)
Screenshot: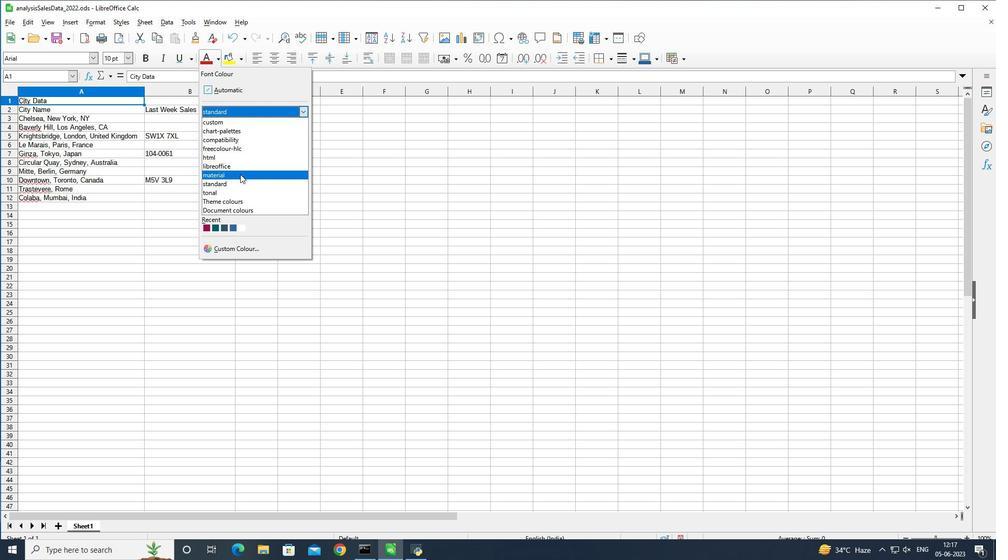 
Action: Mouse scrolled (240, 173) with delta (0, 0)
Screenshot: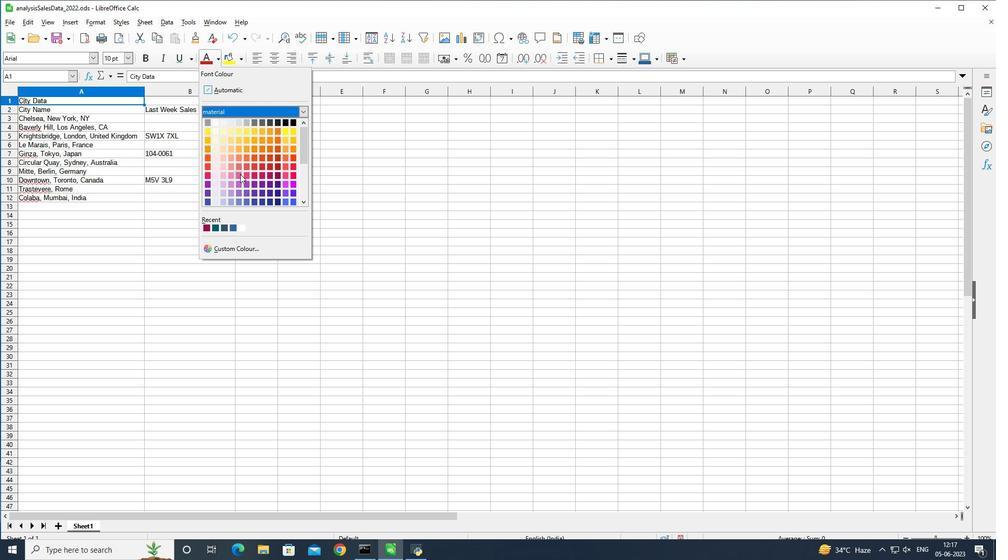 
Action: Mouse scrolled (240, 173) with delta (0, 0)
Screenshot: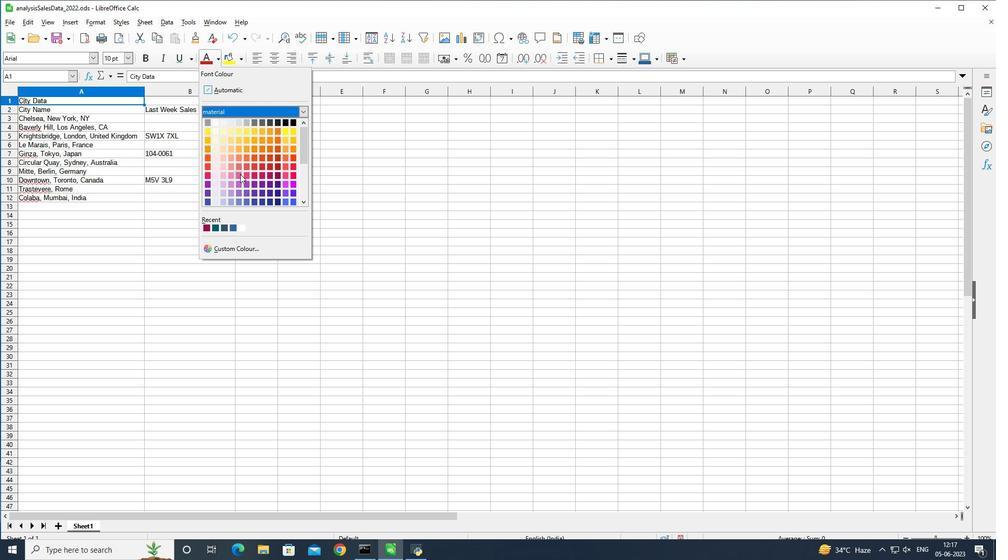 
Action: Mouse scrolled (240, 173) with delta (0, 0)
Screenshot: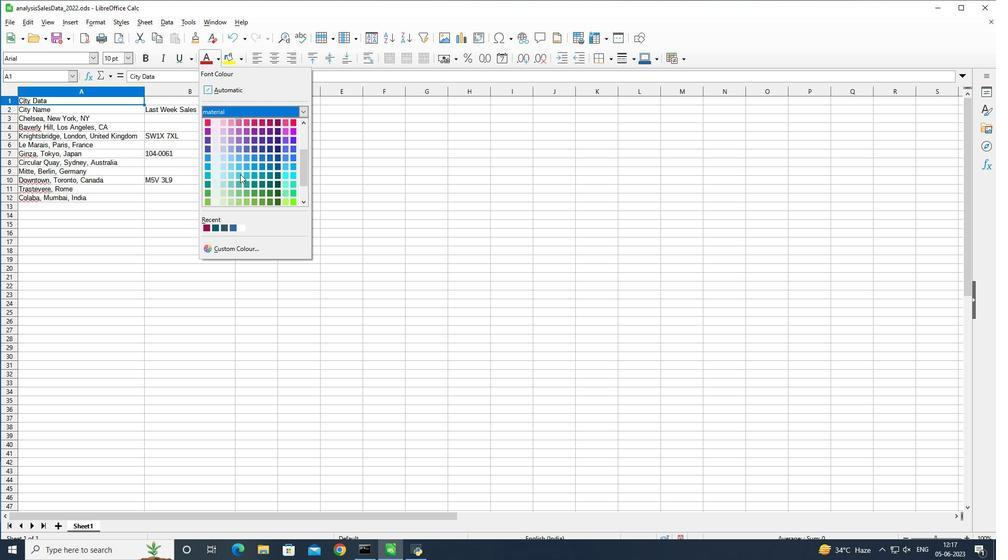 
Action: Mouse moved to (278, 148)
Screenshot: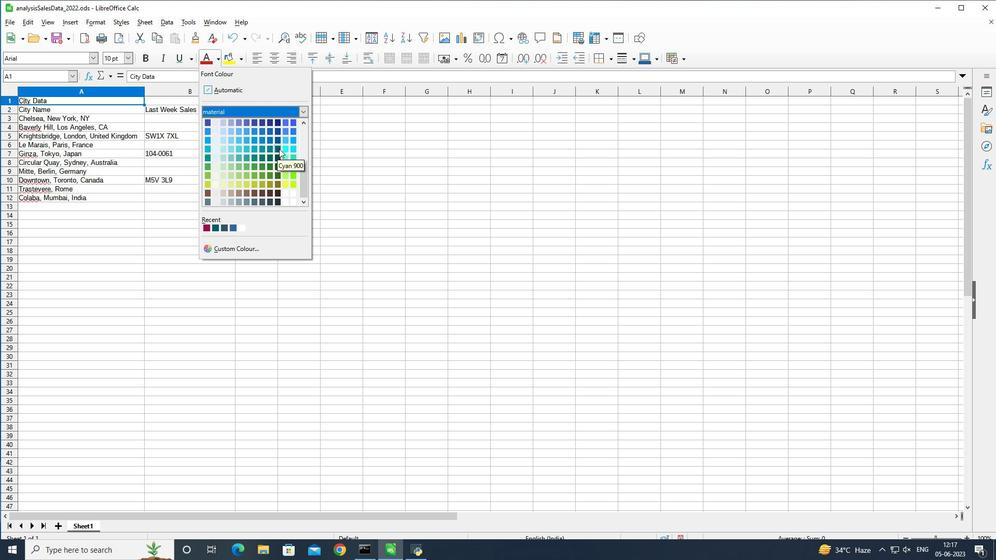 
Action: Mouse pressed left at (278, 148)
Screenshot: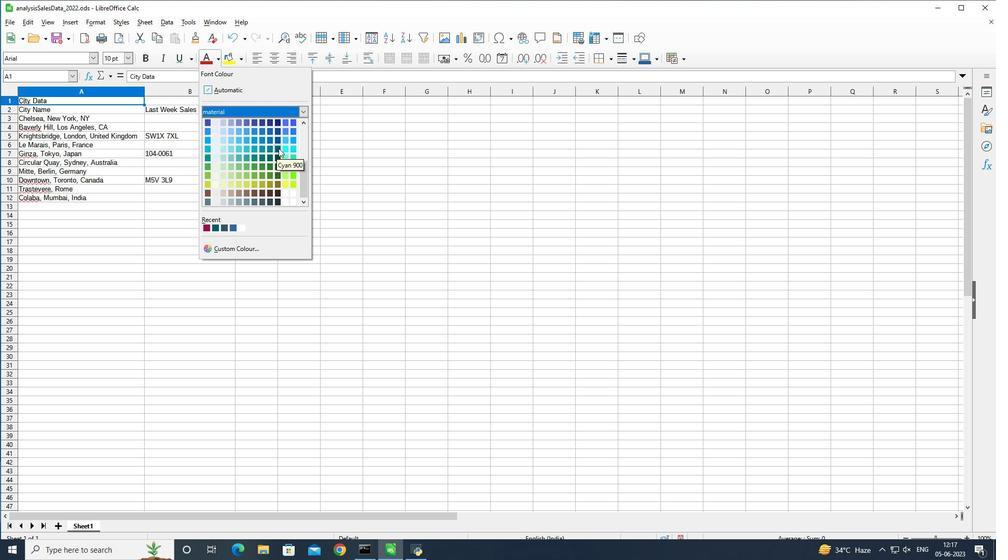
Action: Mouse moved to (183, 61)
Screenshot: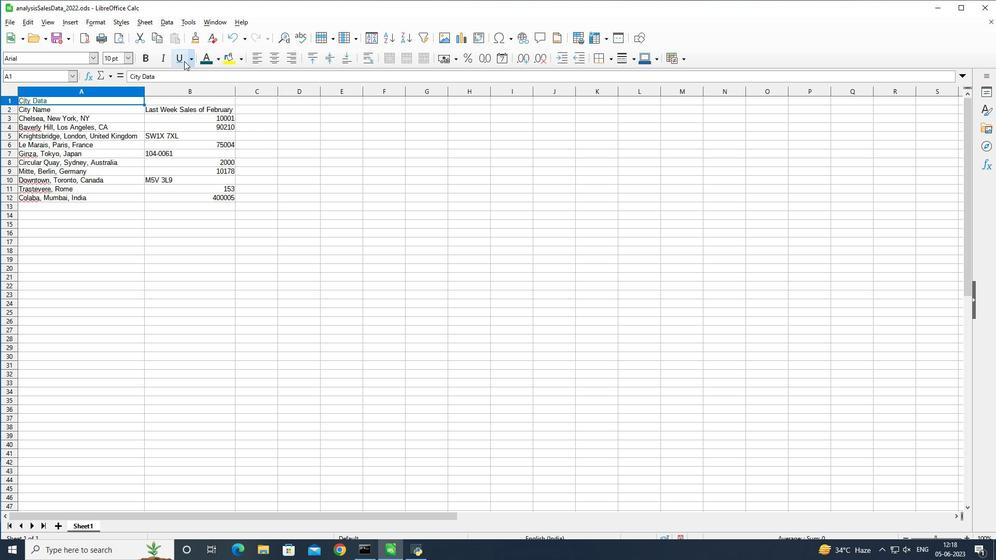 
Action: Mouse pressed left at (183, 61)
Screenshot: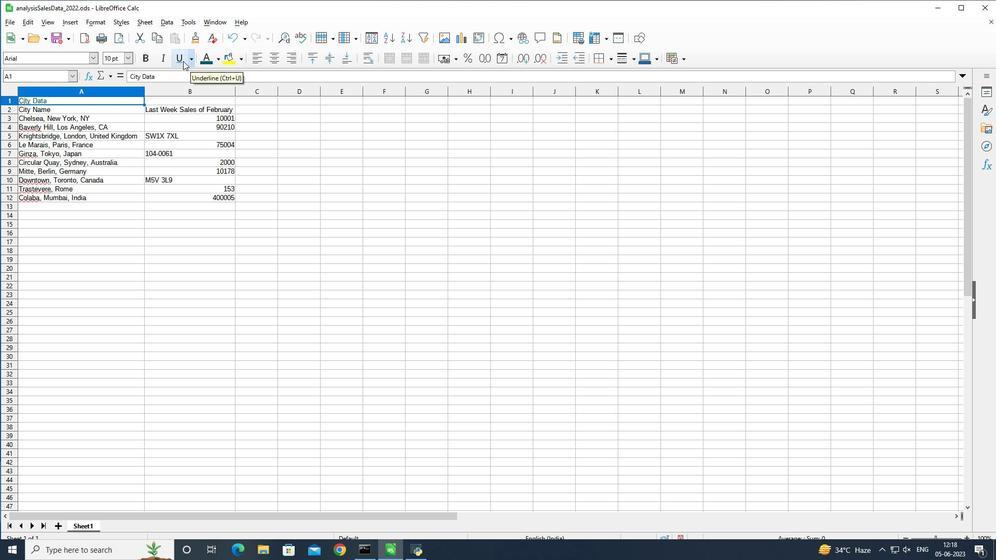 
Action: Mouse moved to (126, 60)
Screenshot: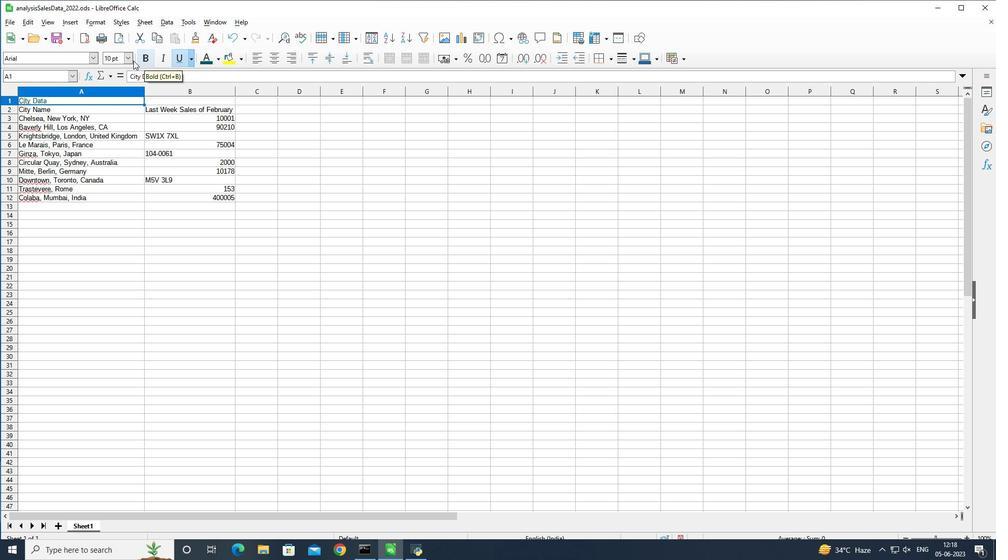 
Action: Mouse pressed left at (126, 60)
Screenshot: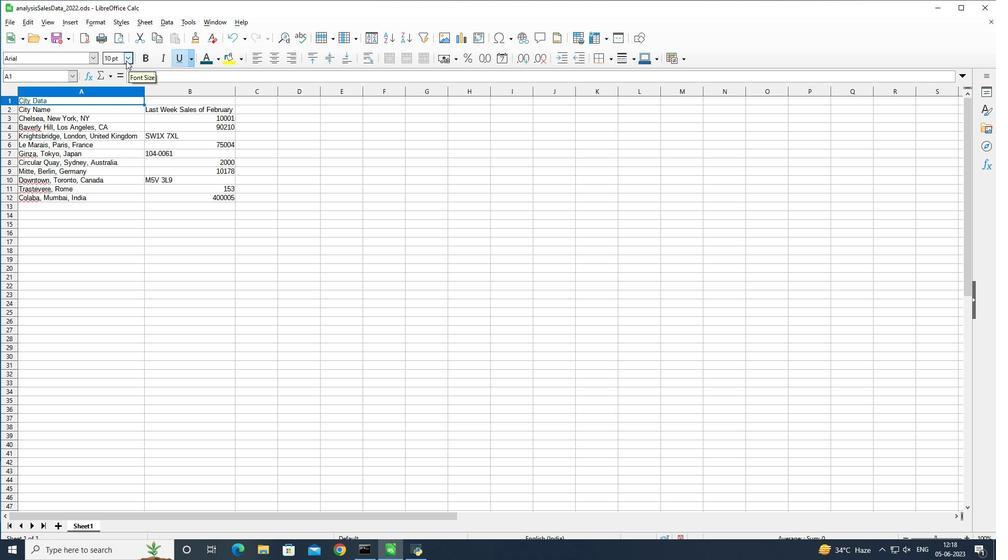 
Action: Mouse moved to (121, 210)
Screenshot: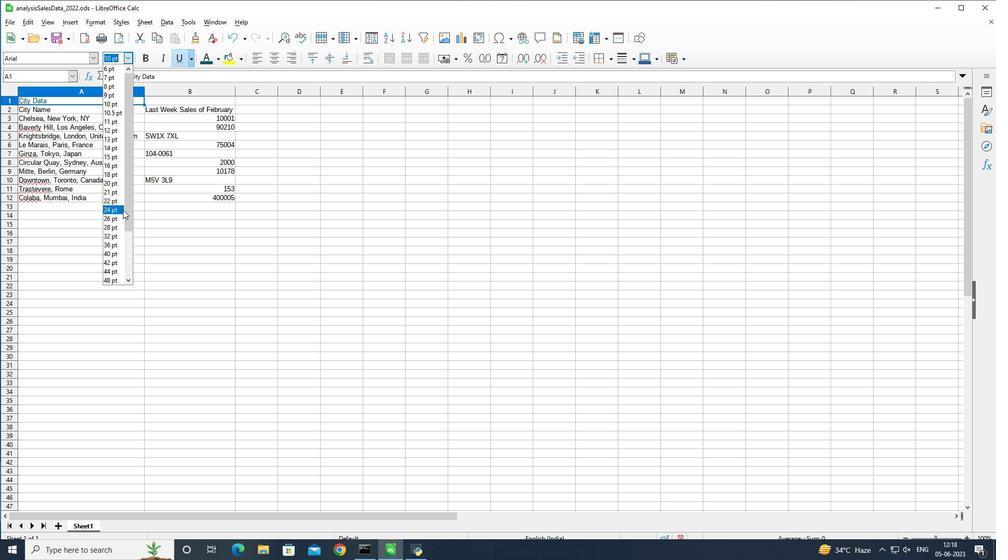 
Action: Mouse pressed left at (121, 210)
Screenshot: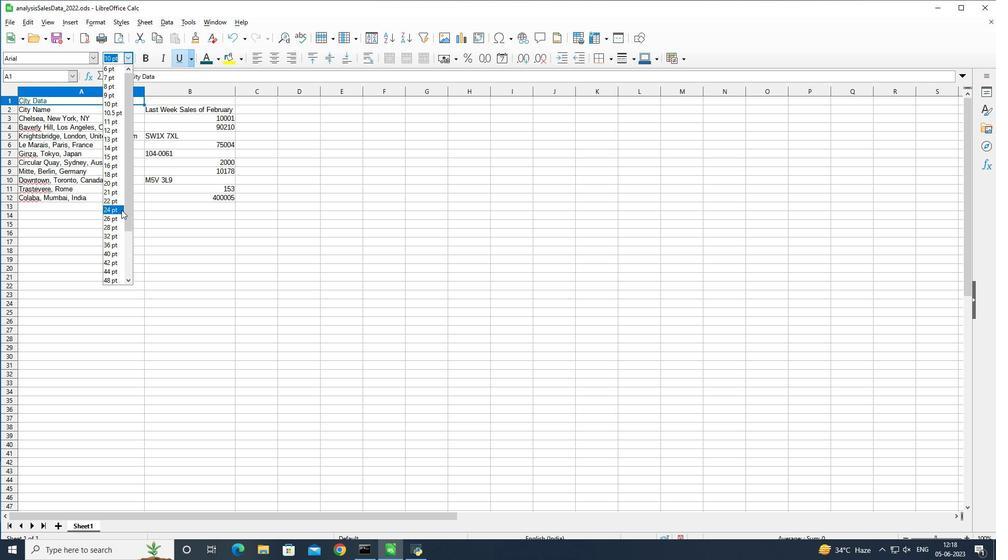 
Action: Mouse moved to (106, 98)
Screenshot: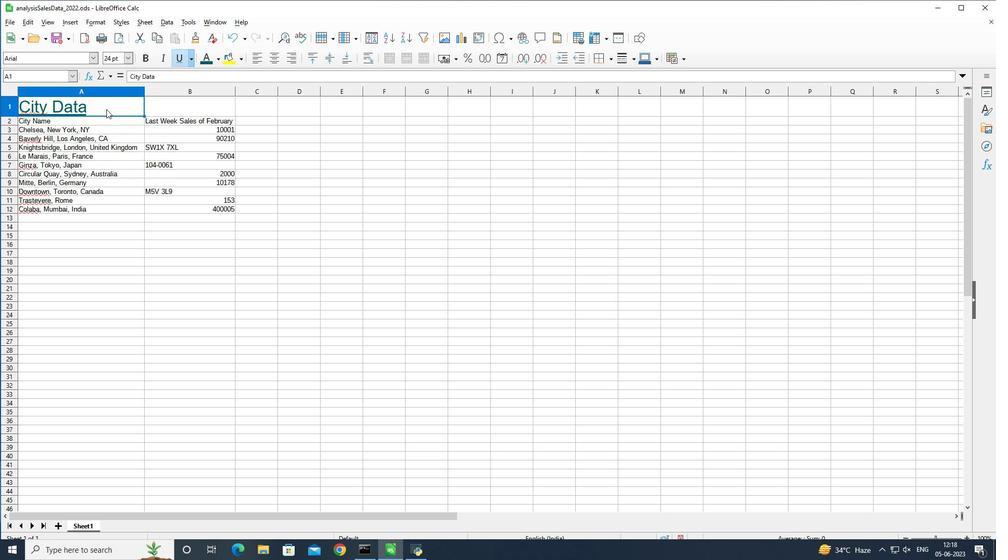 
Action: Mouse pressed left at (106, 98)
Screenshot: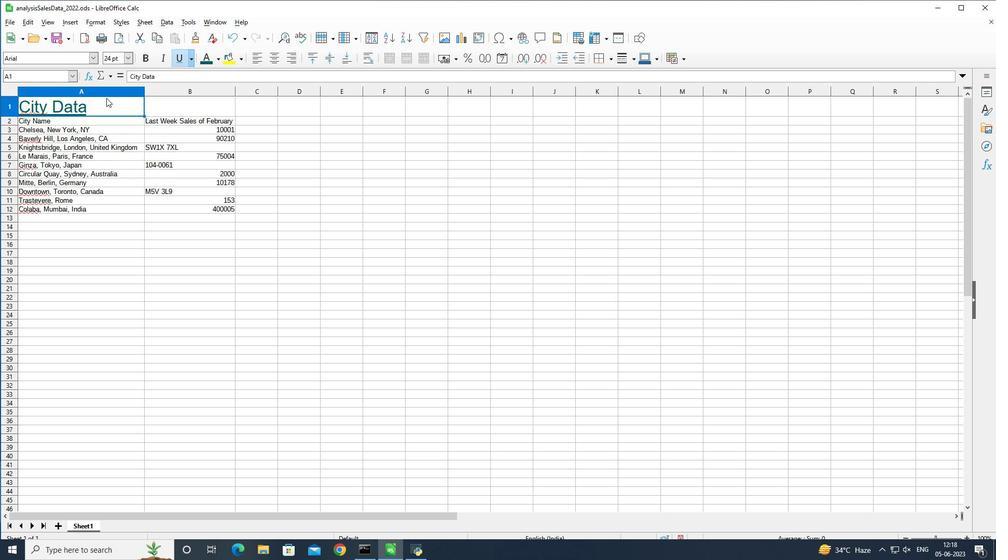 
Action: Mouse moved to (408, 60)
Screenshot: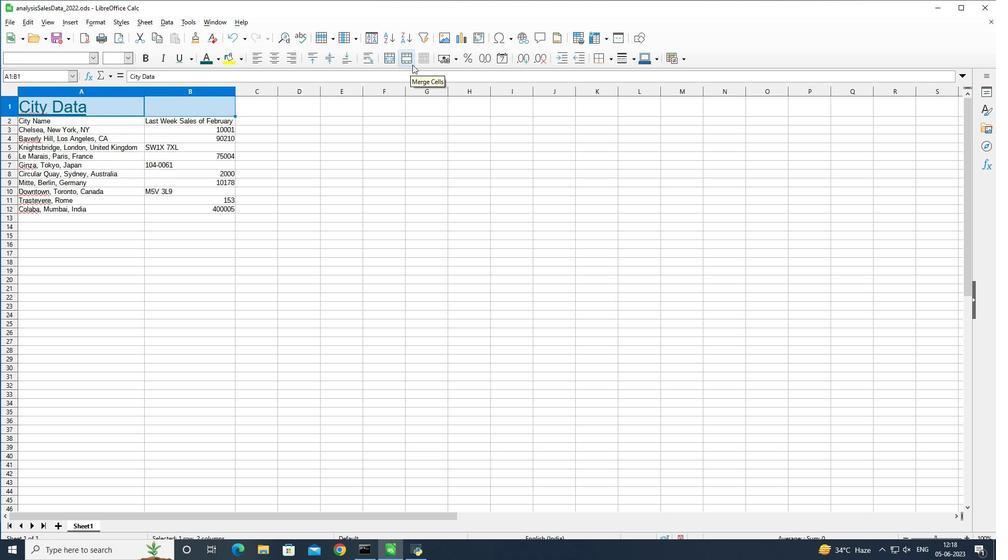 
Action: Mouse pressed left at (408, 60)
Screenshot: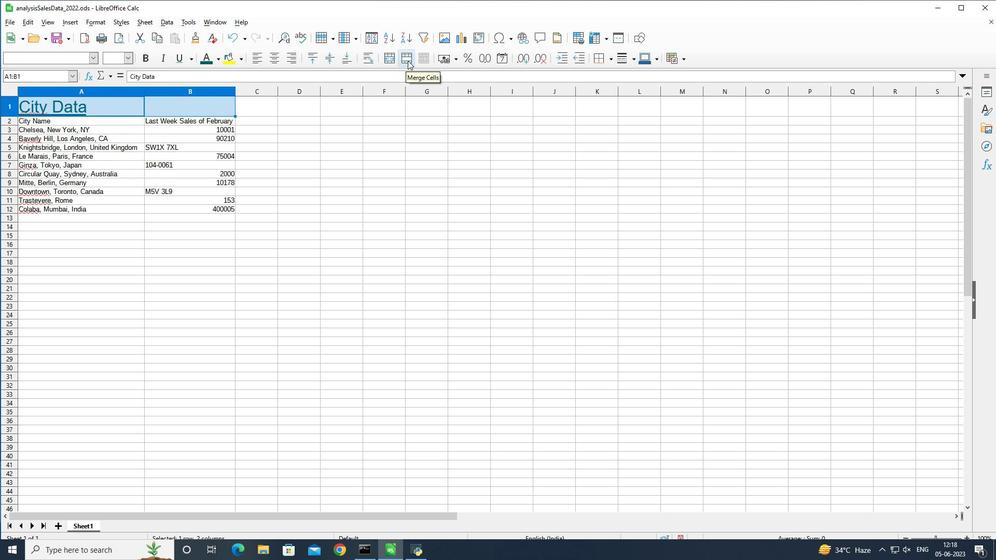 
Action: Mouse moved to (79, 123)
Screenshot: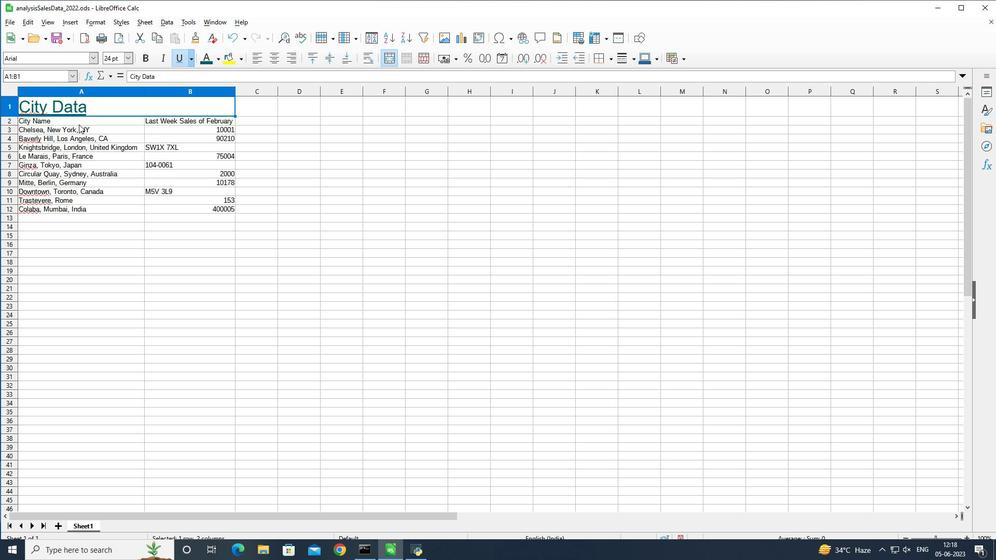 
Action: Mouse pressed left at (79, 123)
Screenshot: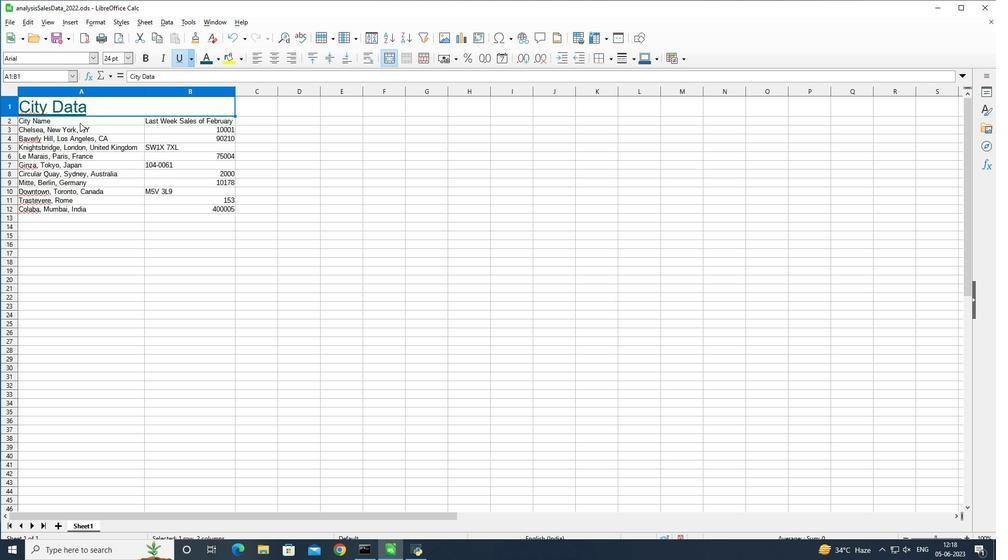
Action: Mouse moved to (96, 144)
Screenshot: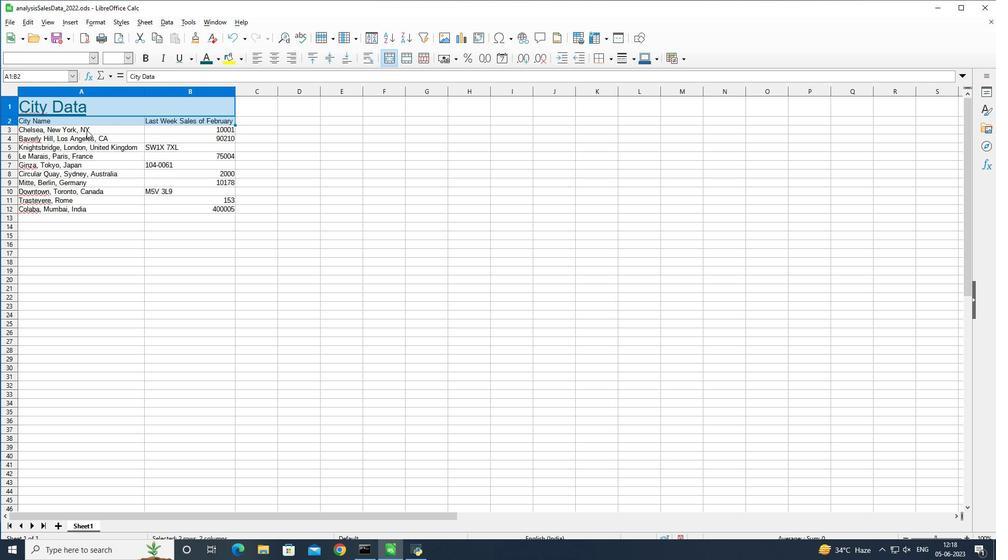 
Action: Mouse pressed left at (96, 144)
Screenshot: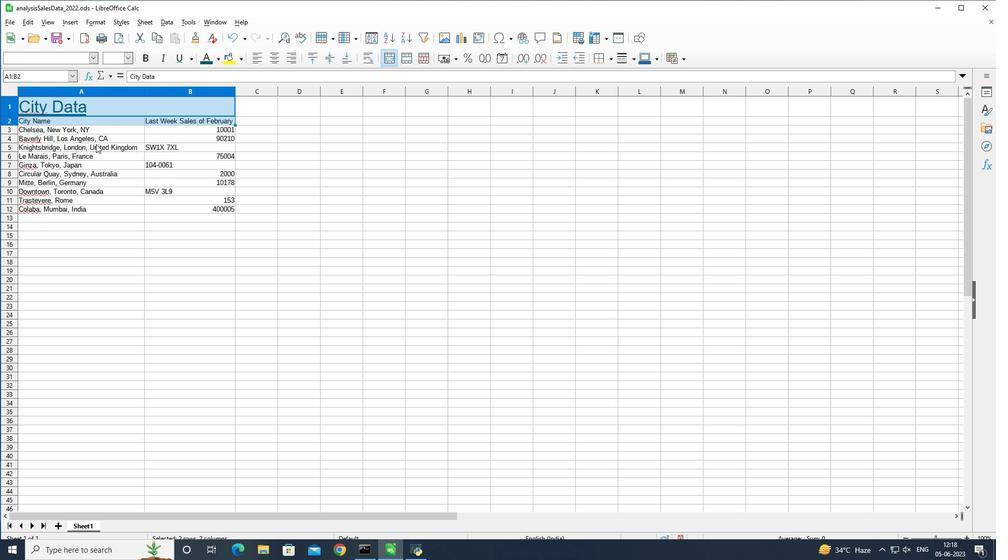 
Action: Mouse moved to (105, 102)
Screenshot: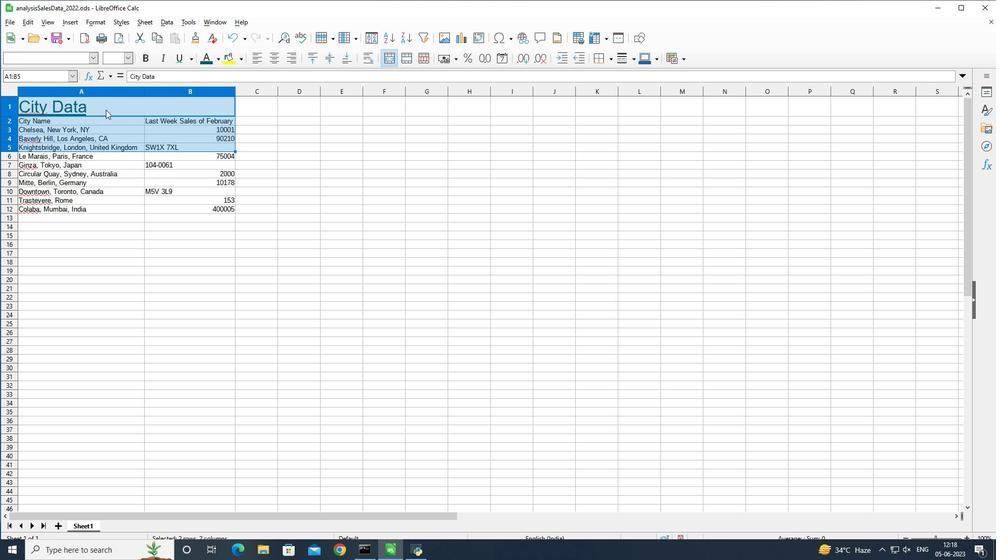 
Action: Mouse pressed left at (105, 102)
Screenshot: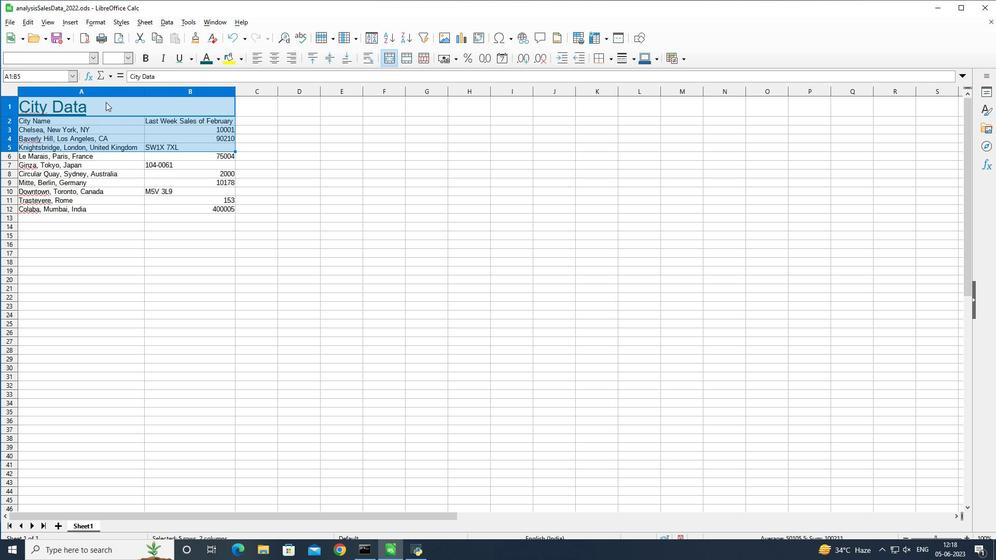 
Action: Mouse moved to (93, 60)
Screenshot: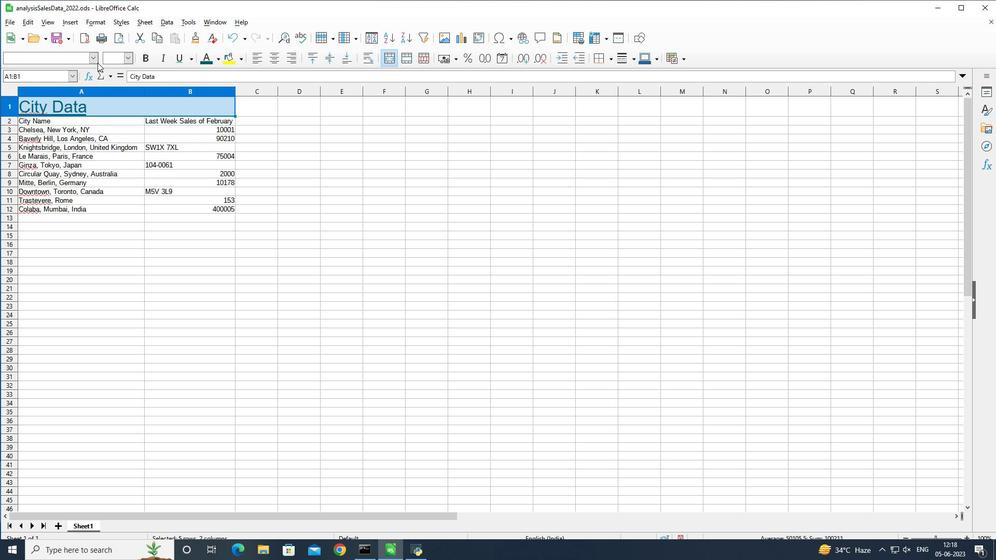 
Action: Mouse pressed left at (93, 60)
Screenshot: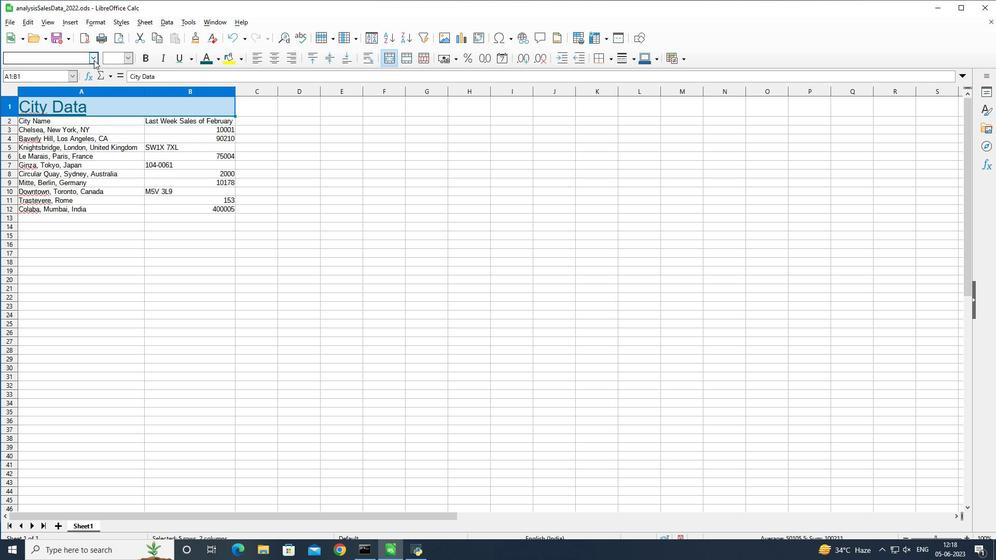 
Action: Mouse moved to (205, 111)
Screenshot: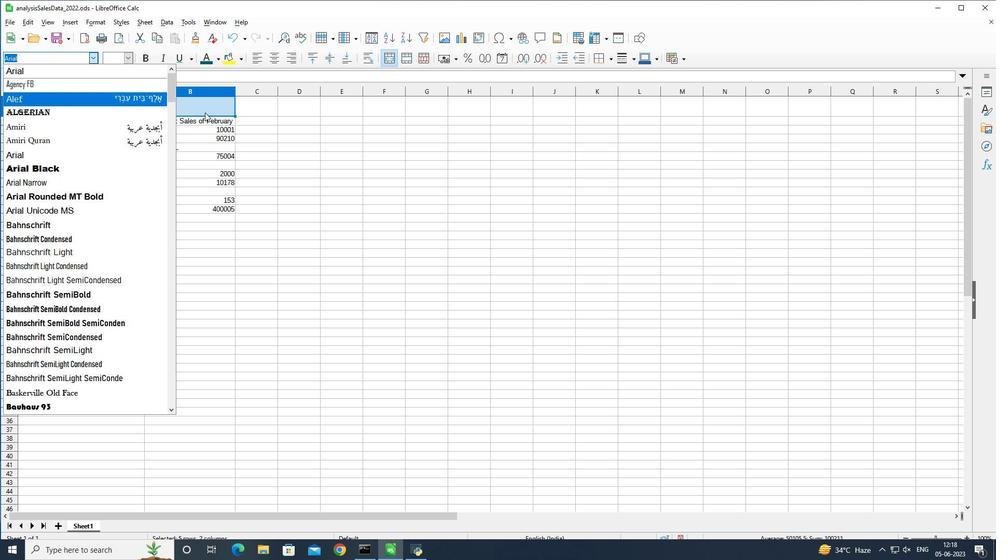 
Action: Mouse pressed left at (205, 111)
Screenshot: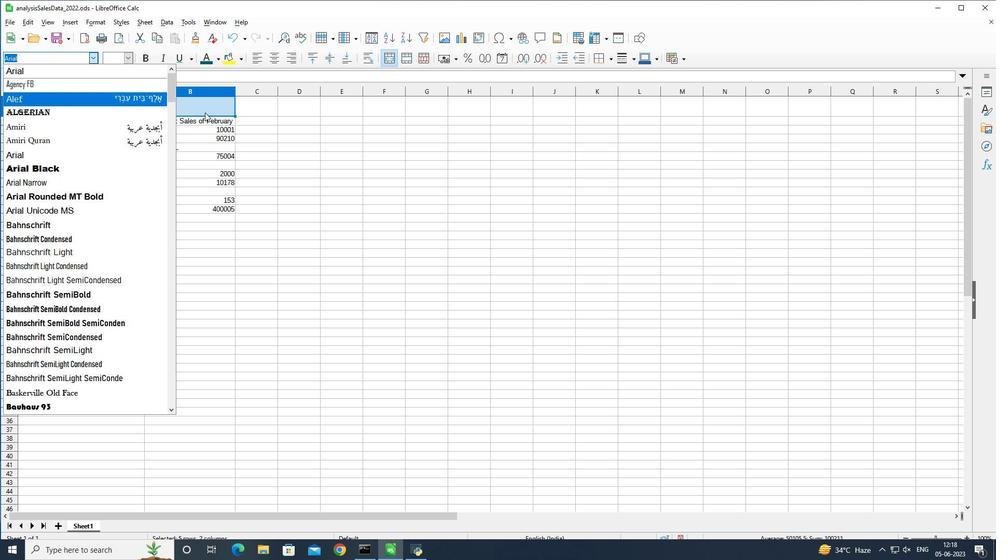 
Action: Mouse moved to (104, 122)
Screenshot: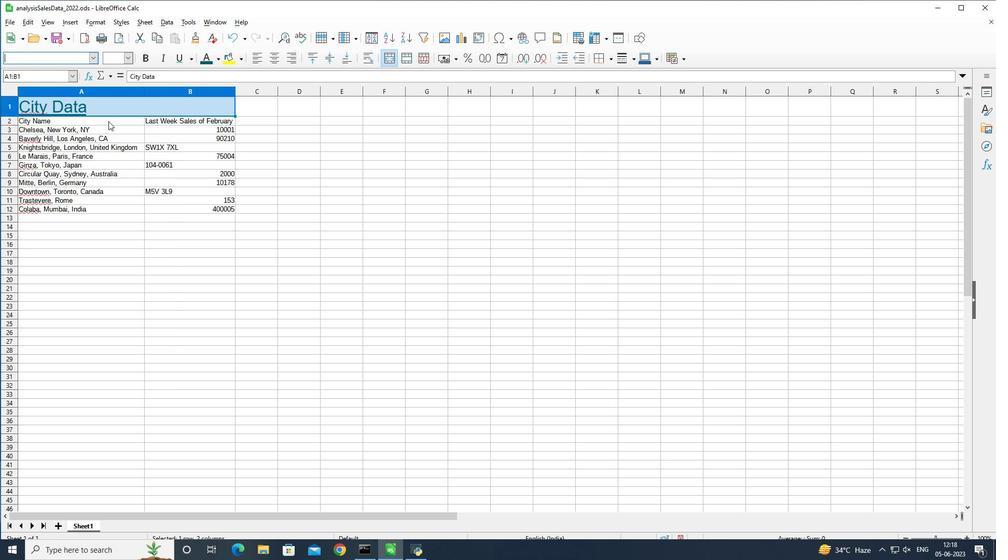 
Action: Mouse pressed left at (104, 122)
Screenshot: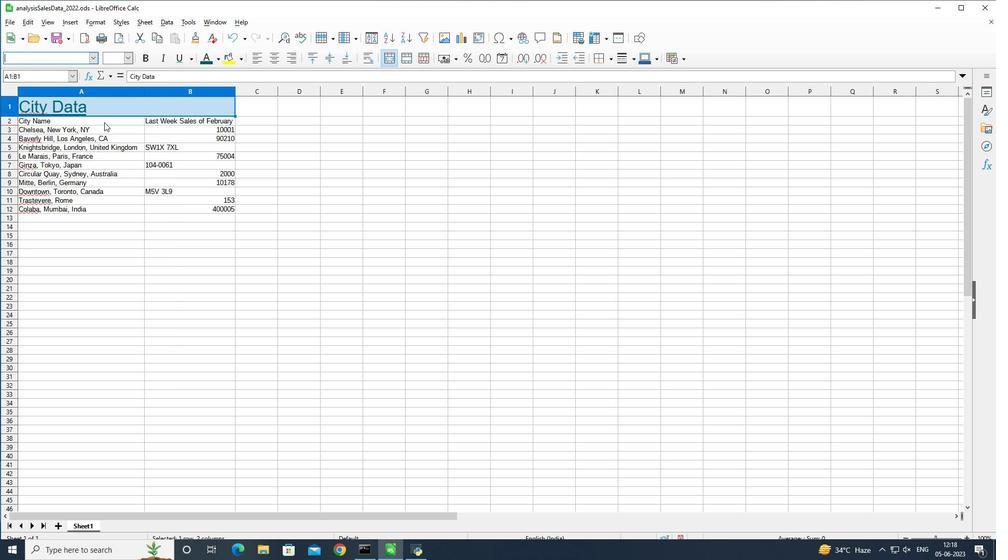 
Action: Mouse moved to (98, 121)
Screenshot: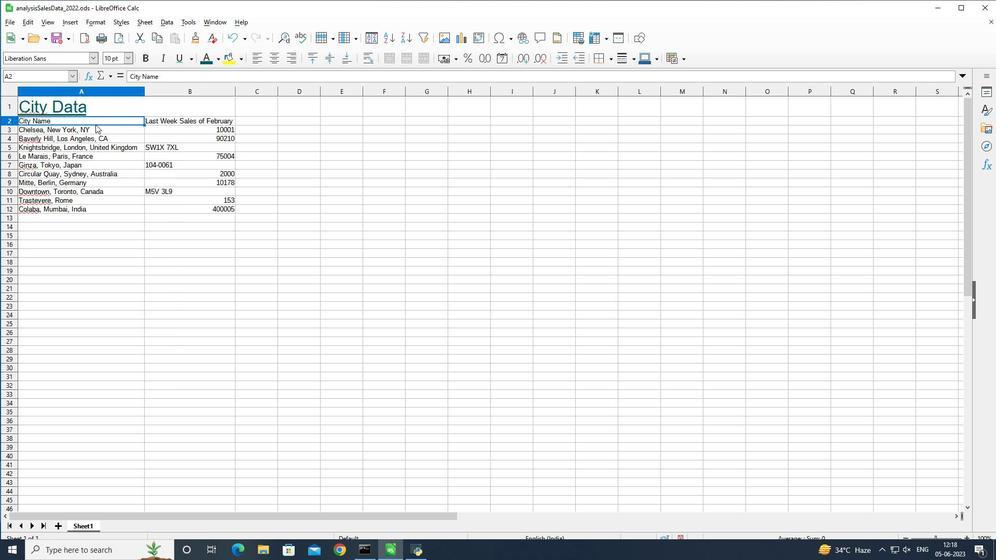 
Action: Mouse pressed left at (98, 121)
Screenshot: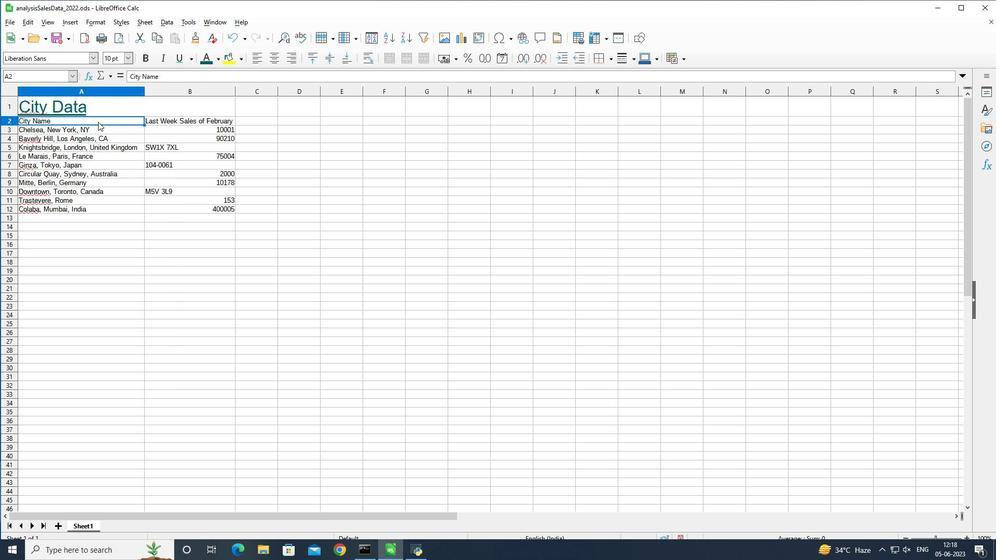 
Action: Mouse moved to (92, 57)
Screenshot: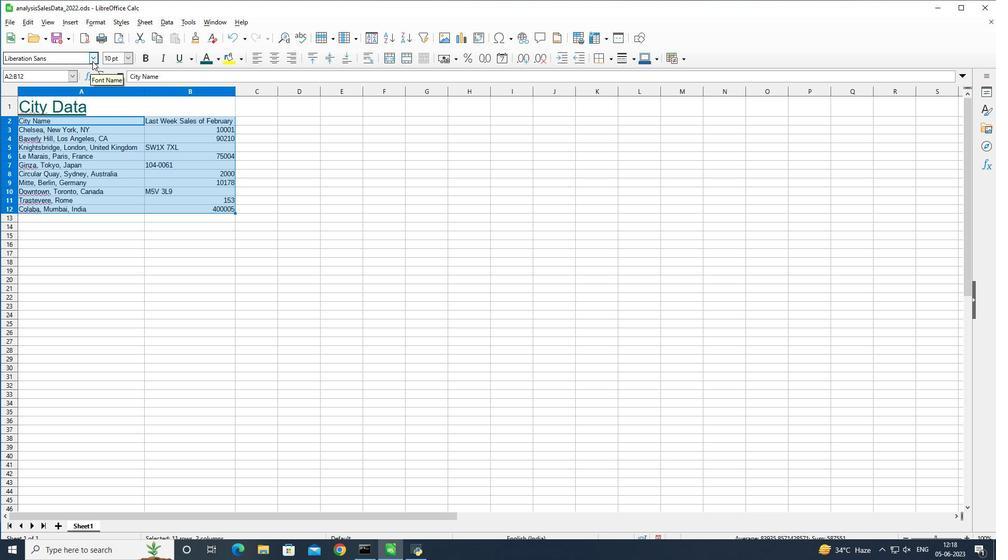 
Action: Mouse pressed left at (92, 57)
Screenshot: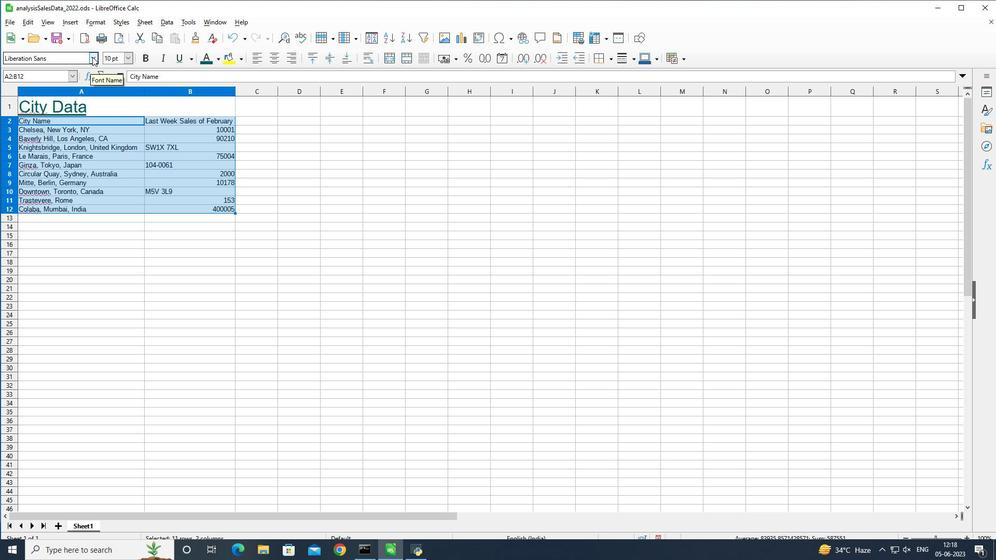 
Action: Mouse moved to (99, 129)
Screenshot: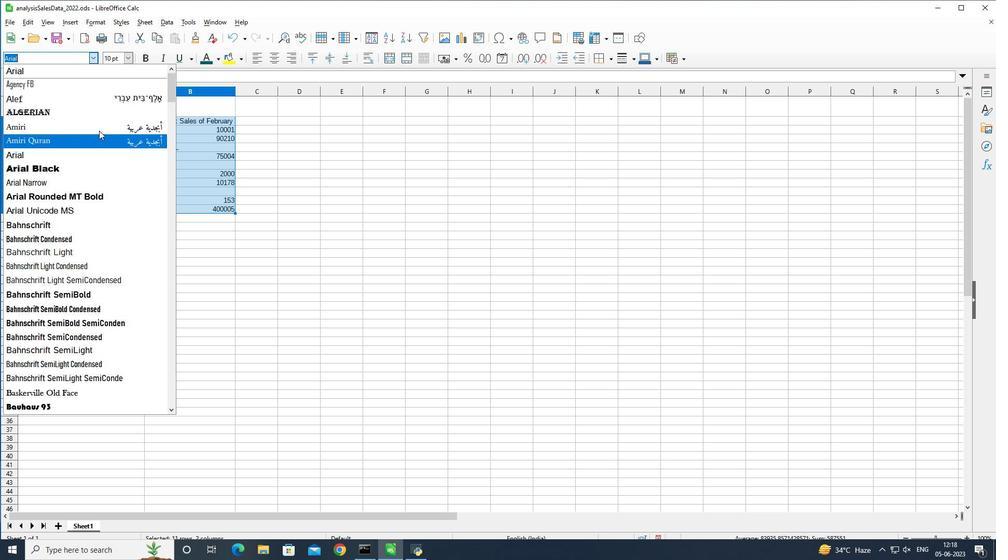
Action: Mouse scrolled (99, 129) with delta (0, 0)
Screenshot: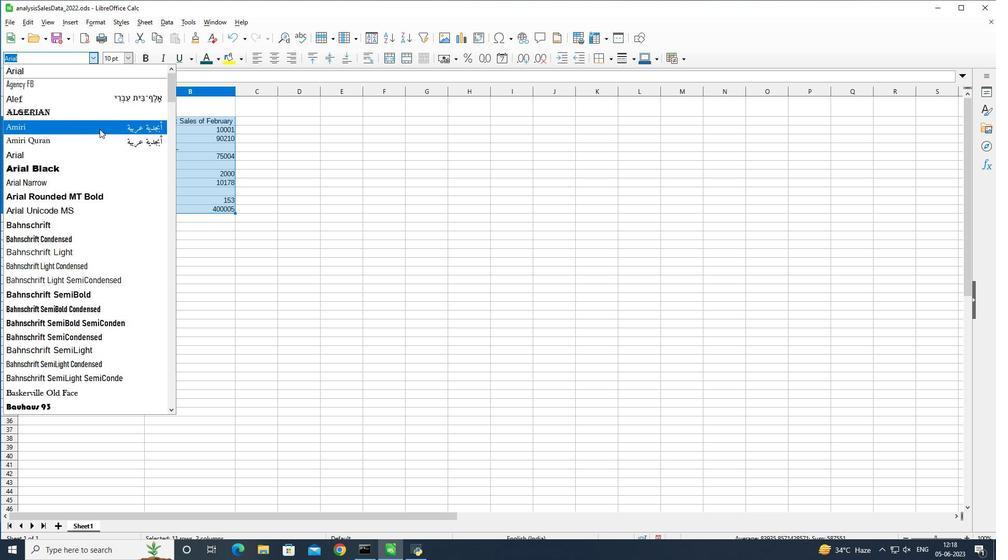 
Action: Mouse scrolled (99, 129) with delta (0, 0)
Screenshot: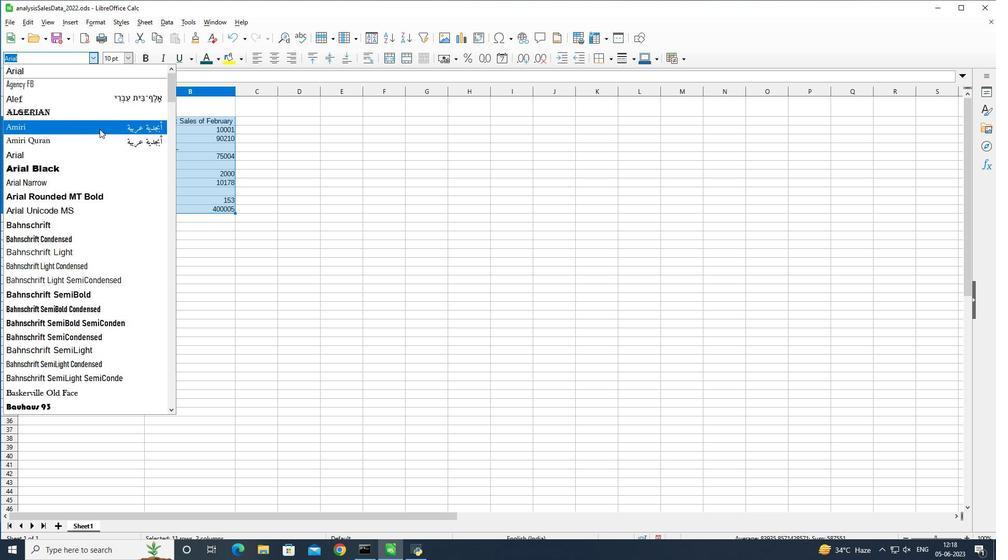 
Action: Mouse scrolled (99, 129) with delta (0, 0)
Screenshot: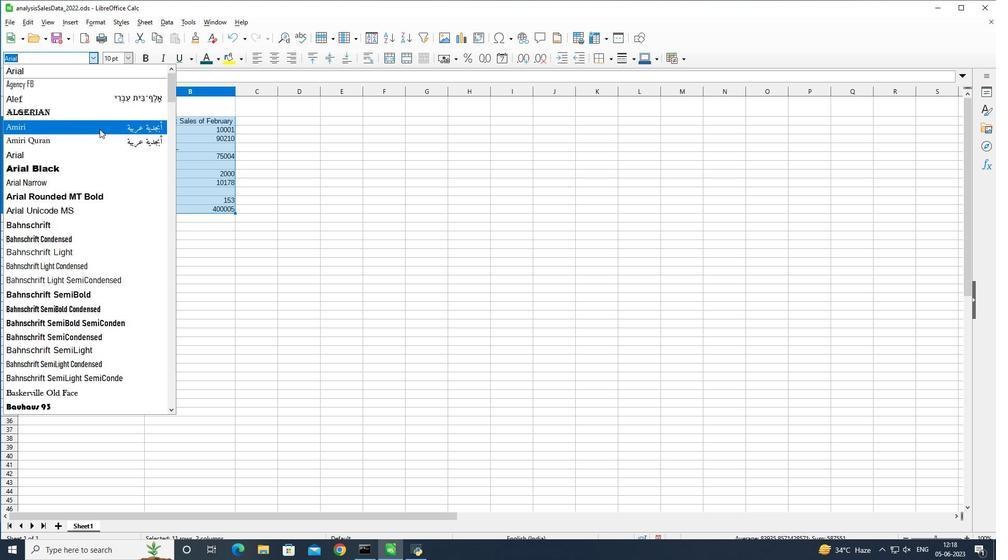 
Action: Mouse scrolled (99, 129) with delta (0, 0)
Screenshot: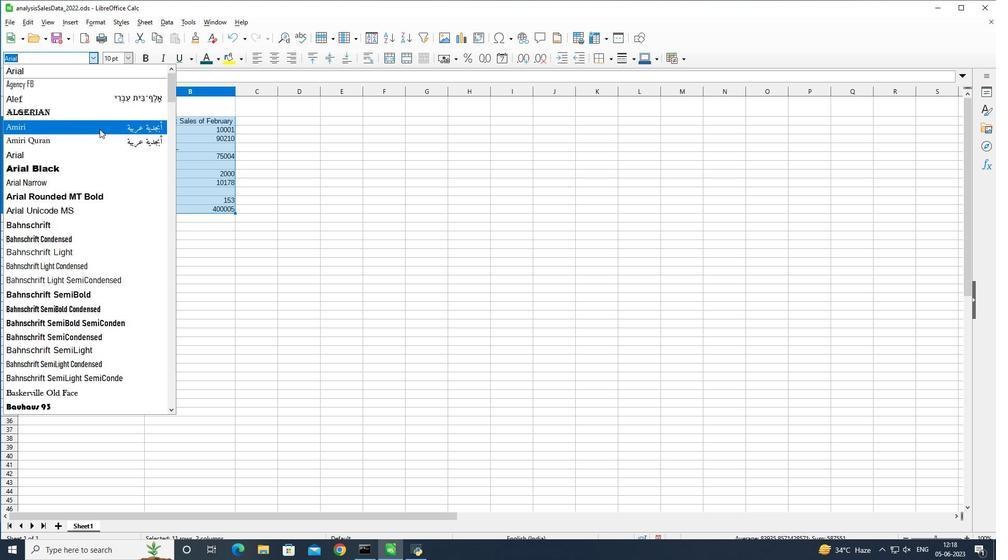 
Action: Mouse scrolled (99, 129) with delta (0, 0)
Screenshot: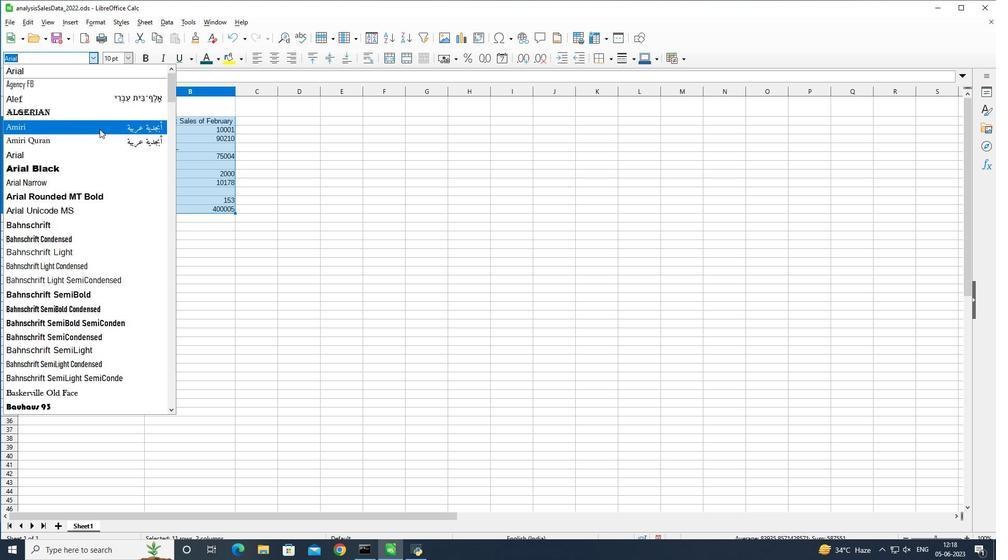 
Action: Mouse moved to (136, 130)
Screenshot: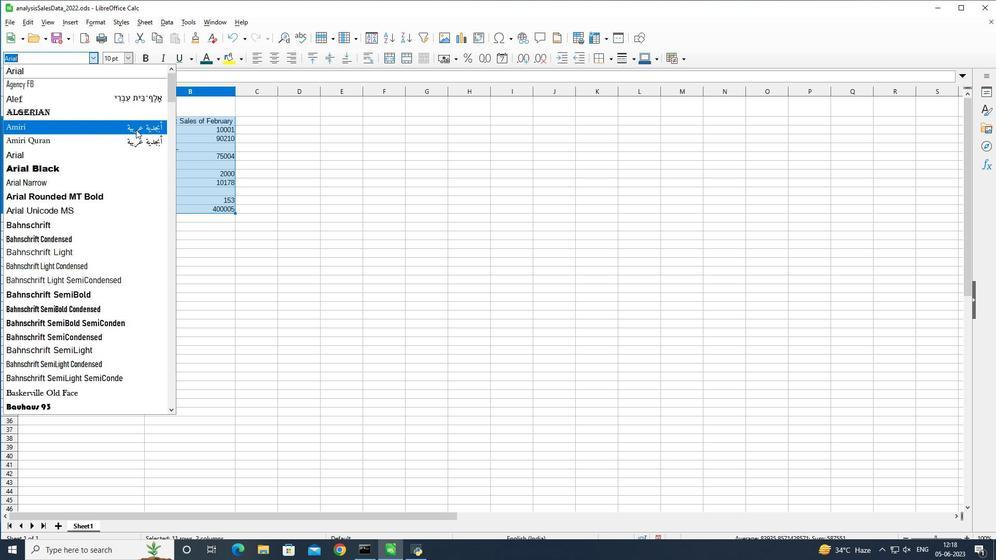 
Action: Mouse scrolled (136, 130) with delta (0, 0)
Screenshot: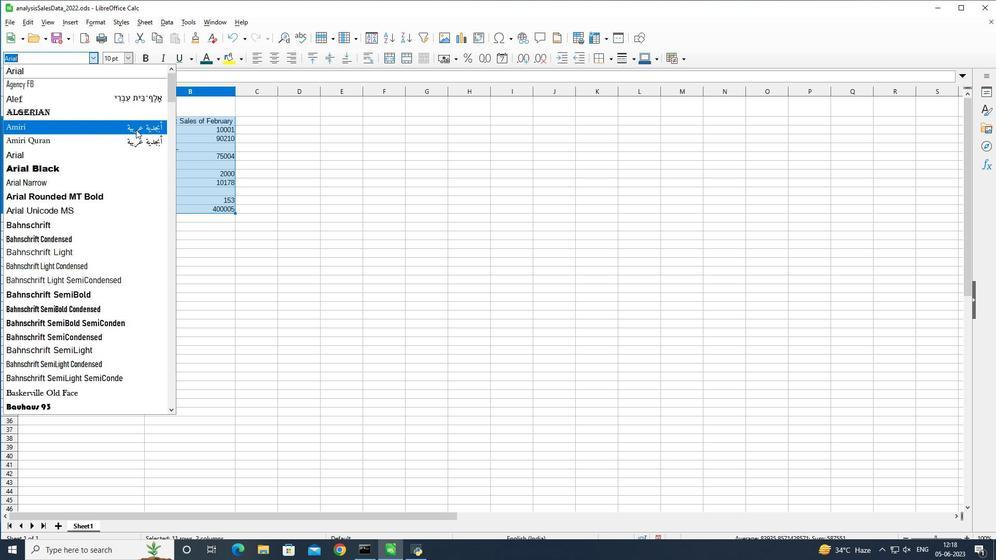 
Action: Mouse scrolled (136, 130) with delta (0, 0)
Screenshot: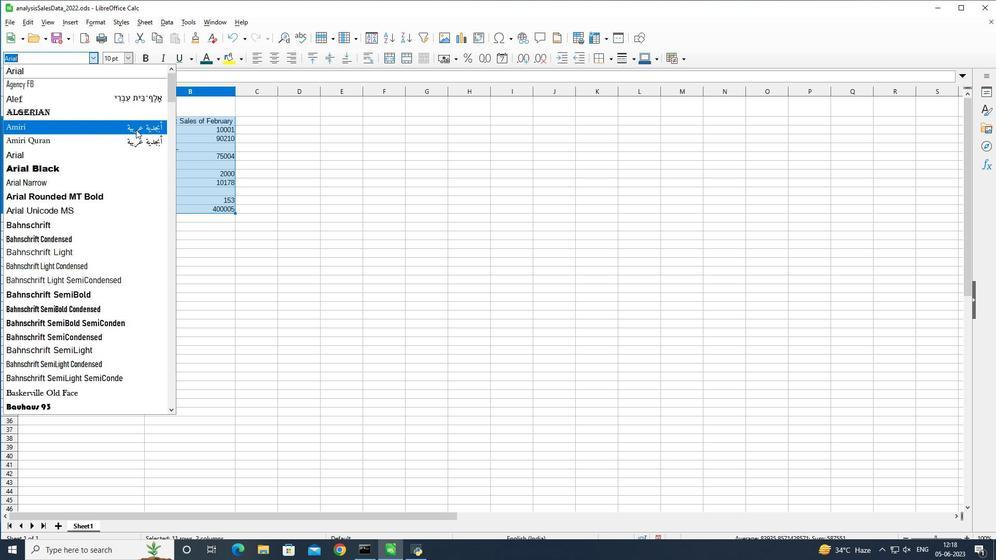 
Action: Mouse scrolled (136, 130) with delta (0, 0)
Screenshot: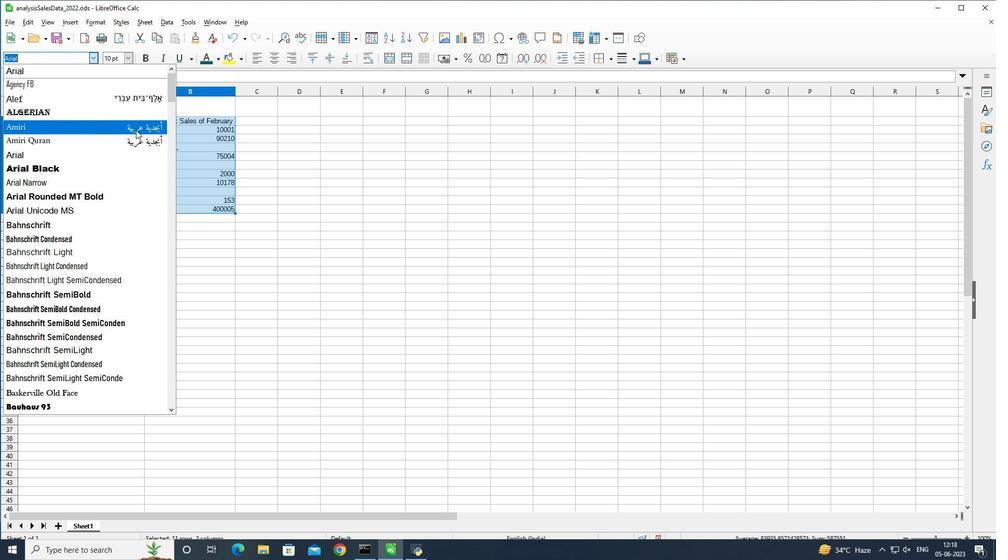 
Action: Mouse scrolled (136, 130) with delta (0, 0)
Screenshot: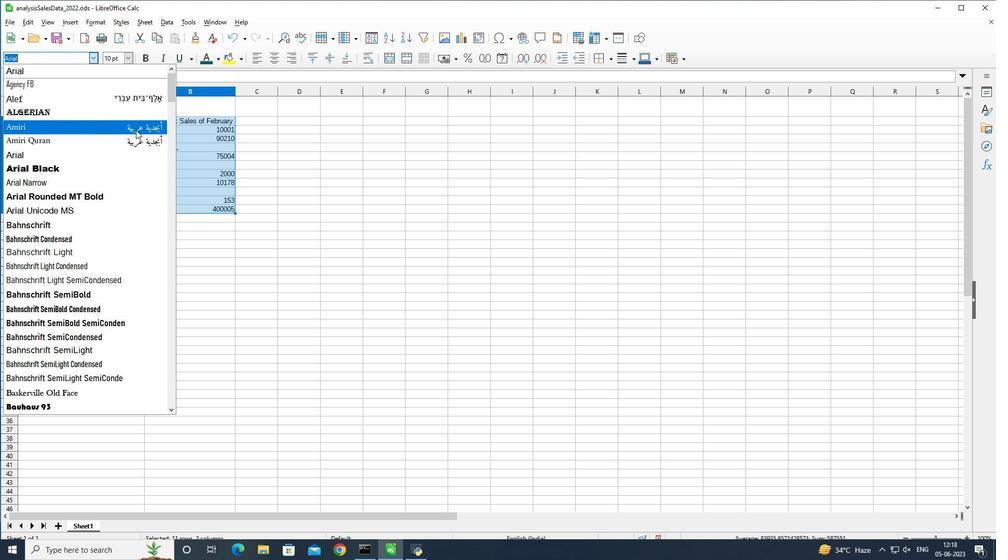 
Action: Mouse moved to (101, 103)
Screenshot: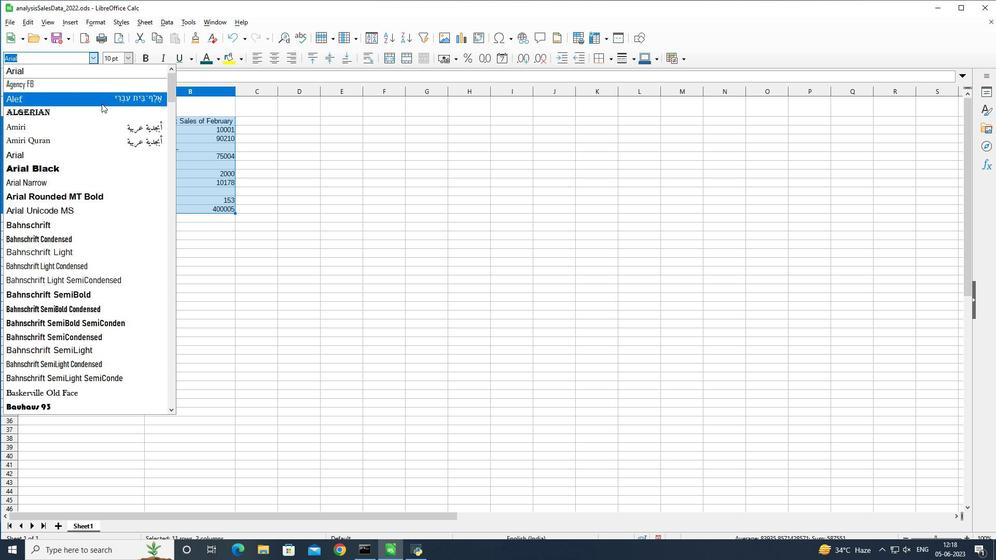 
Action: Mouse pressed left at (101, 103)
Screenshot: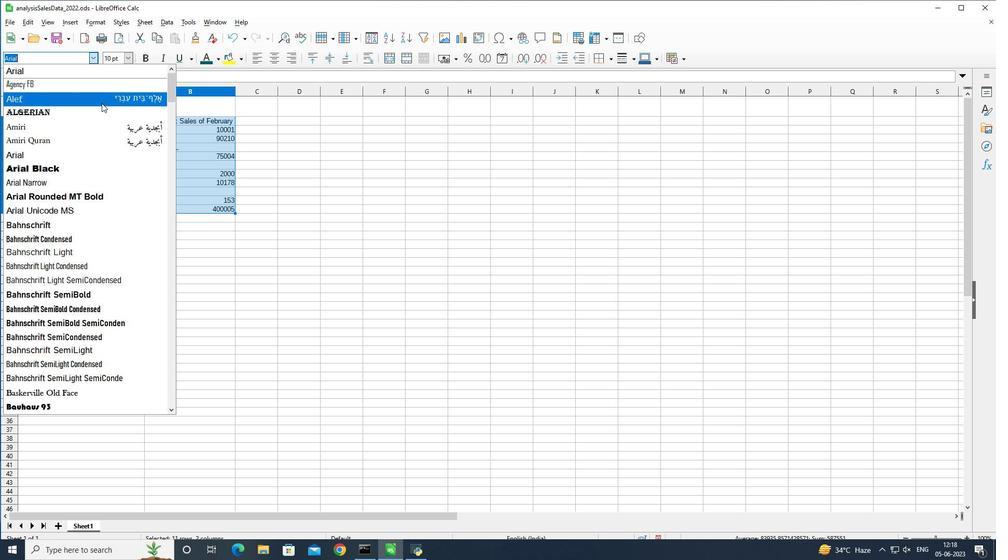 
Action: Mouse moved to (130, 52)
Screenshot: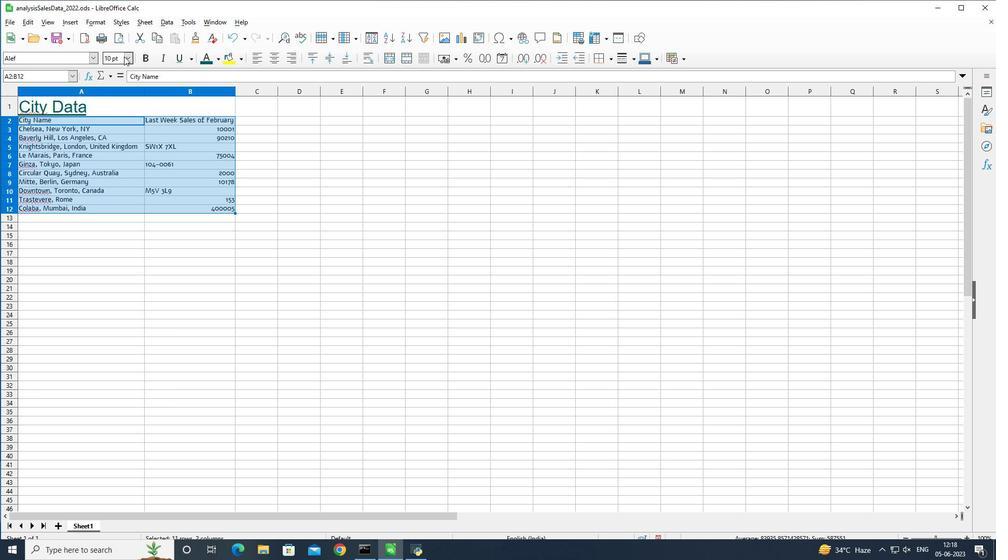 
Action: Mouse pressed left at (130, 52)
Screenshot: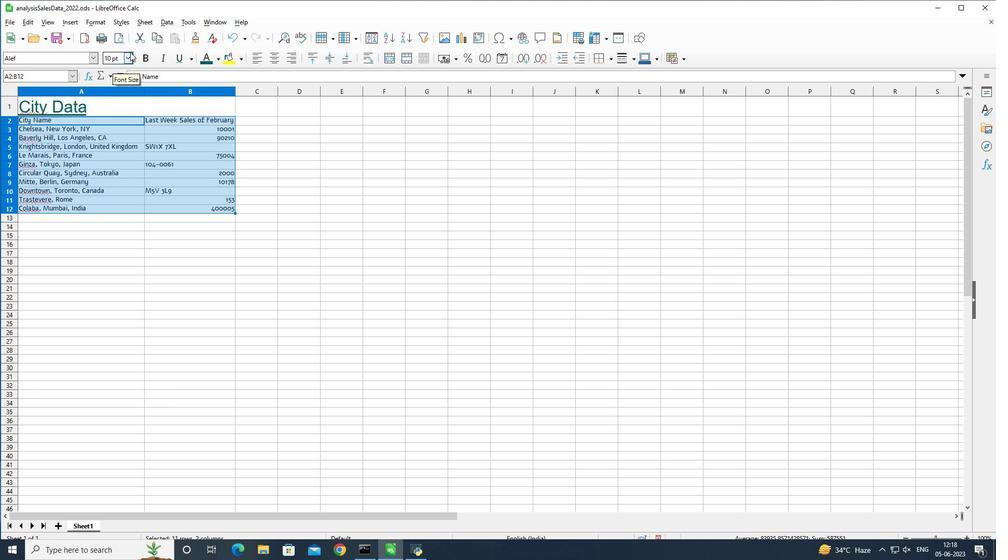 
Action: Mouse moved to (116, 150)
Screenshot: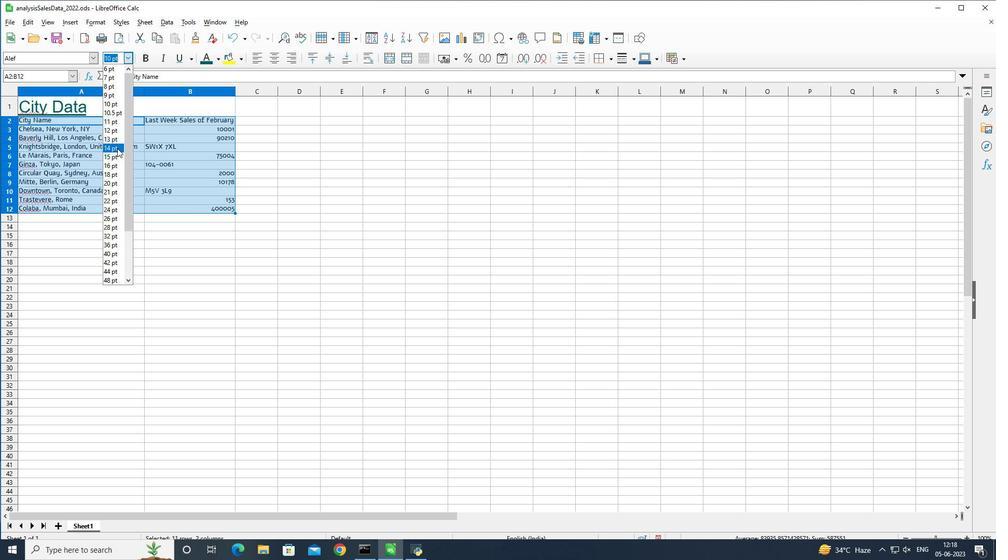 
Action: Mouse pressed left at (116, 150)
Screenshot: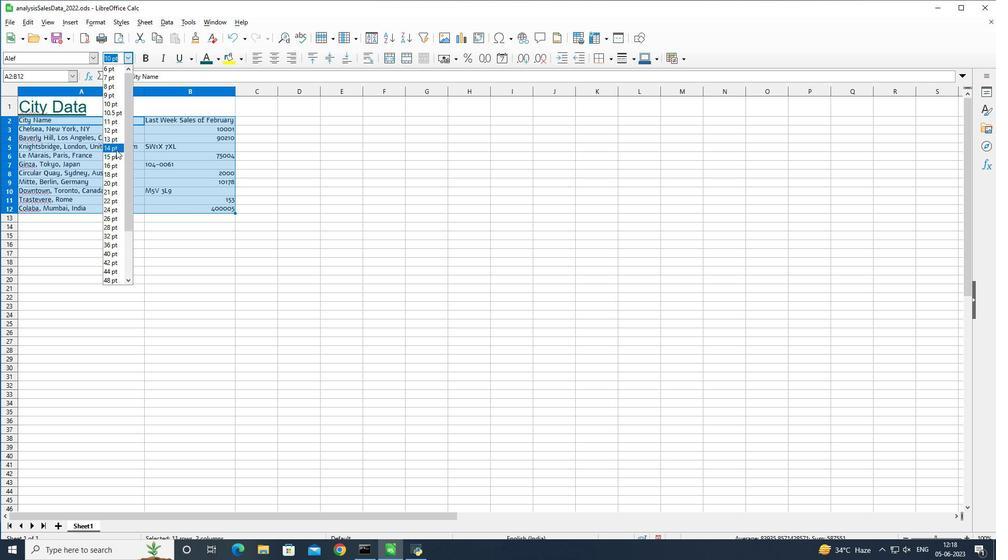 
Action: Mouse moved to (152, 107)
Screenshot: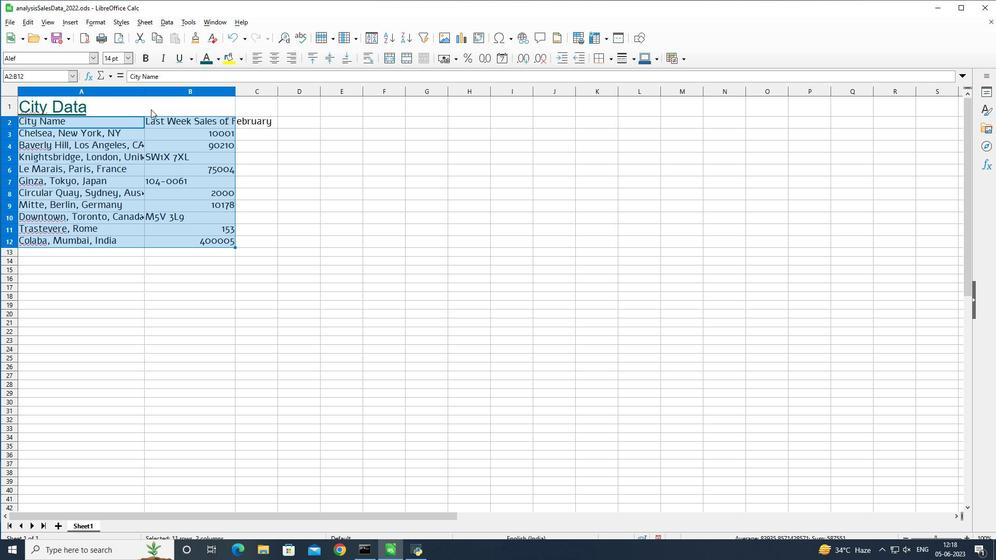 
Action: Mouse pressed left at (152, 107)
Screenshot: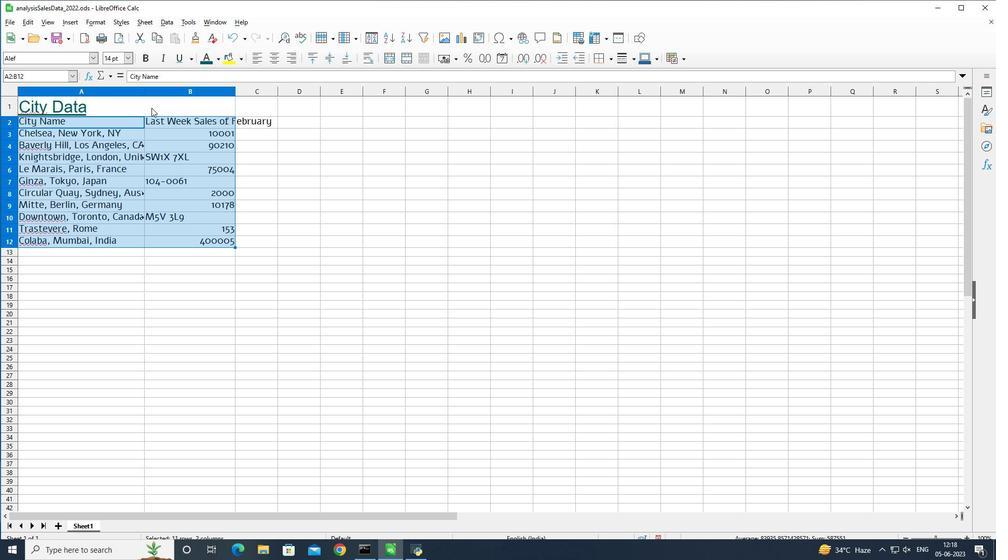 
Action: Key pressed <Key.shift_r><Key.down><Key.down><Key.down><Key.down><Key.down><Key.down><Key.down><Key.down><Key.down><Key.down><Key.down>
Screenshot: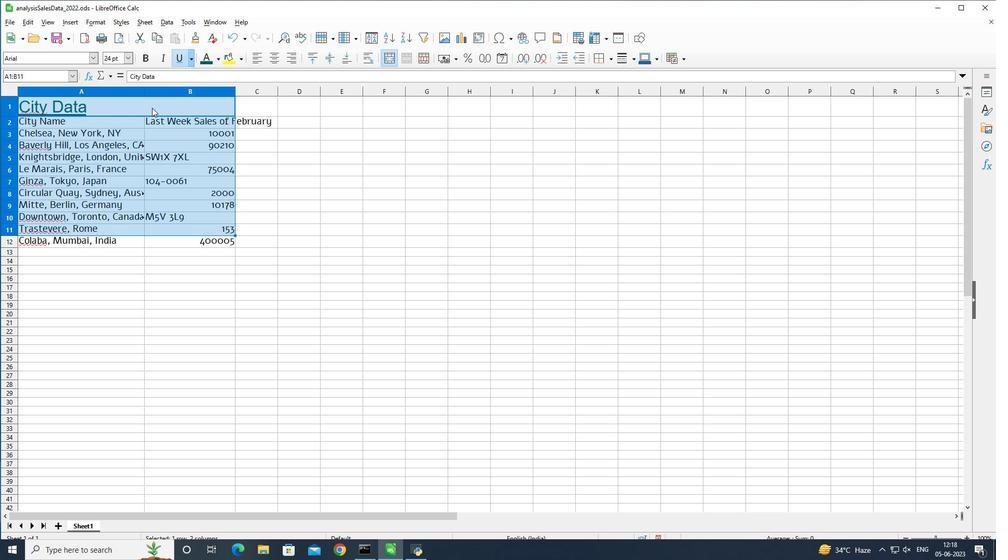
Action: Mouse moved to (319, 57)
Screenshot: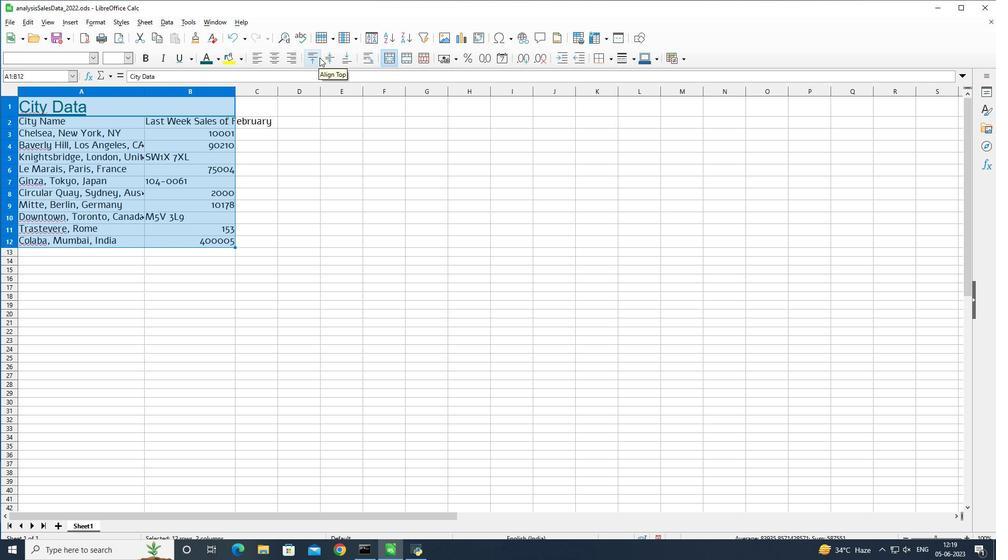 
Action: Mouse pressed left at (319, 57)
Screenshot: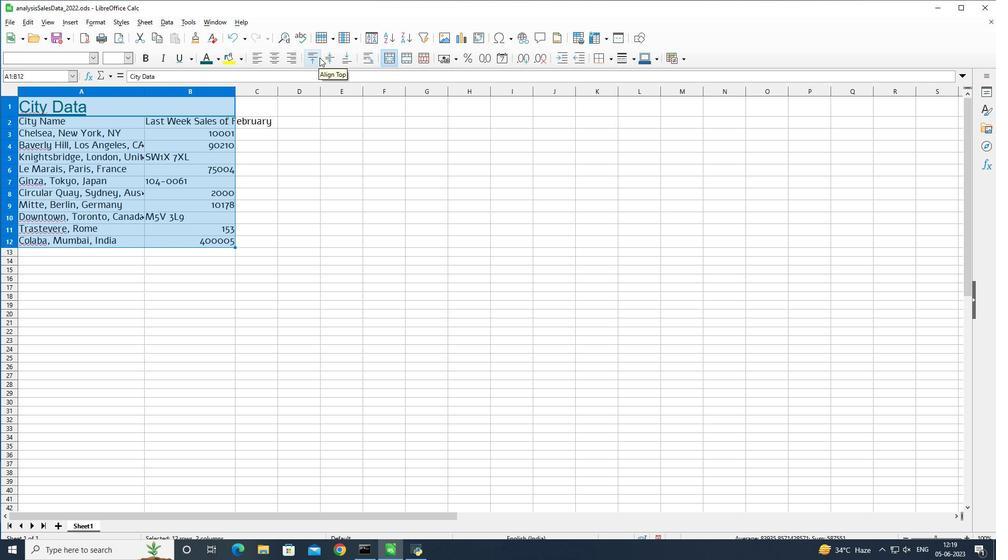 
Action: Mouse moved to (219, 242)
Screenshot: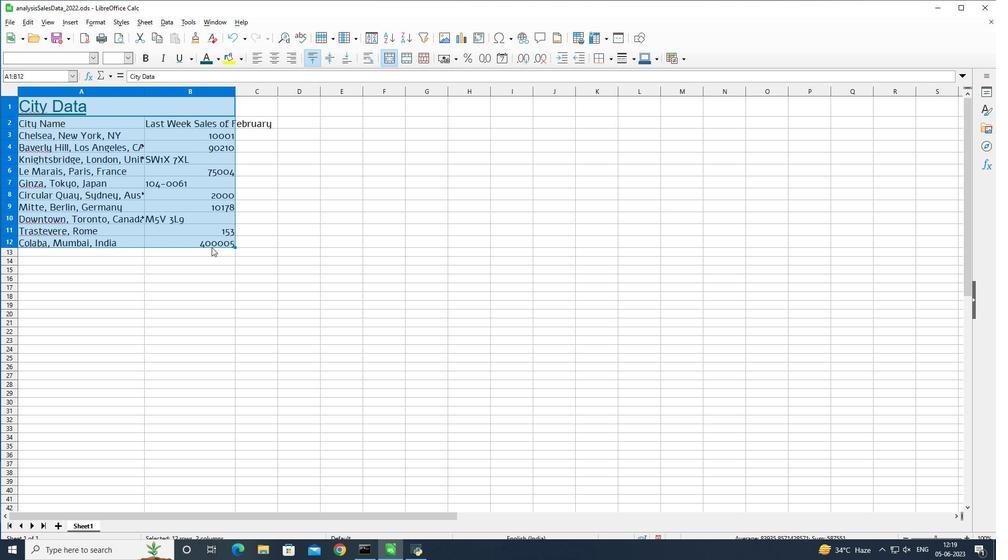 
Action: Mouse pressed left at (219, 242)
Screenshot: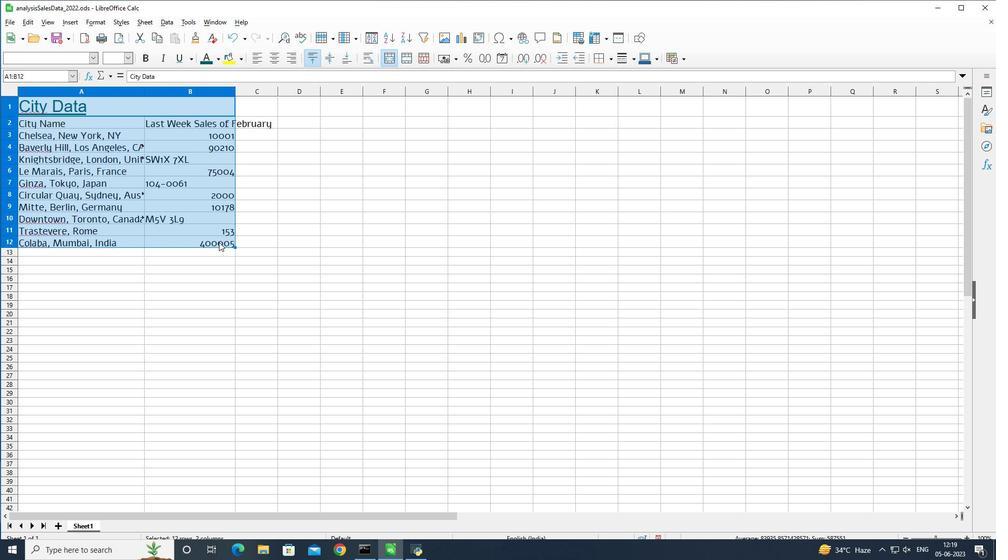 
Action: Mouse moved to (236, 91)
Screenshot: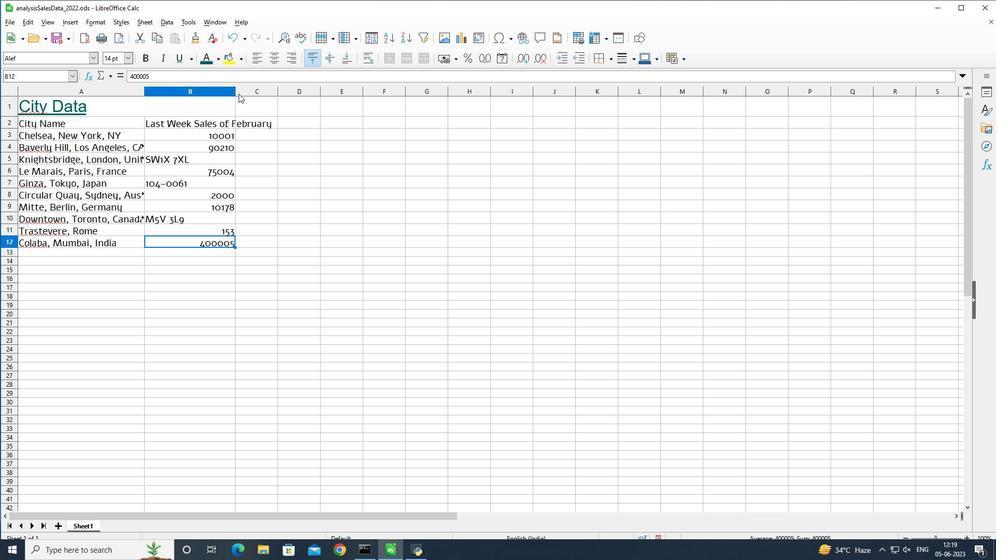 
Action: Mouse pressed left at (236, 91)
Screenshot: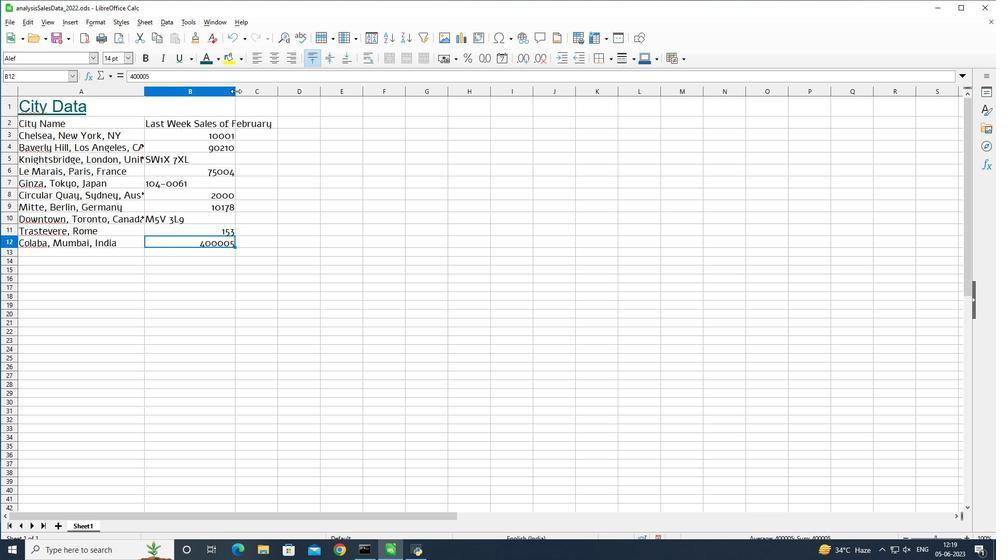 
Action: Mouse moved to (143, 91)
Screenshot: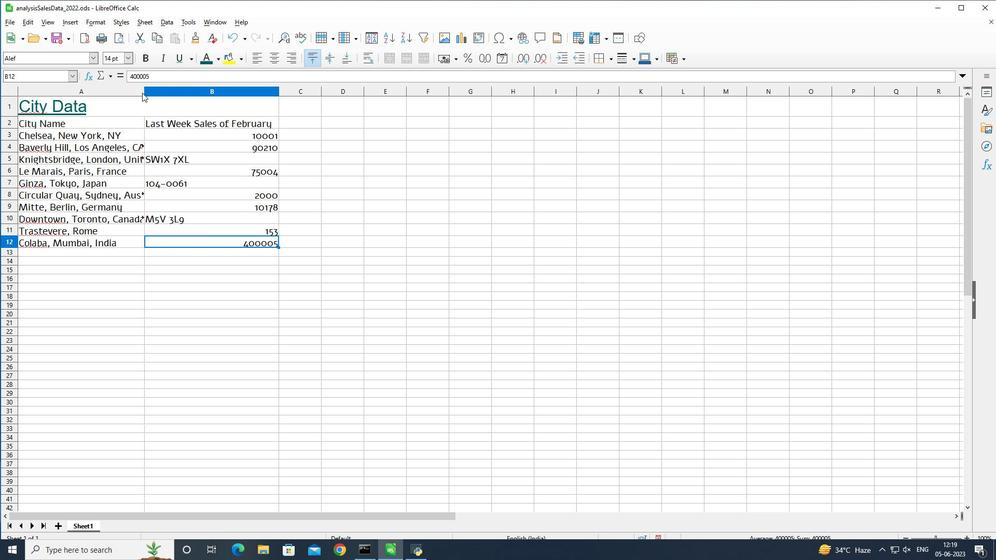 
Action: Mouse pressed left at (143, 91)
Screenshot: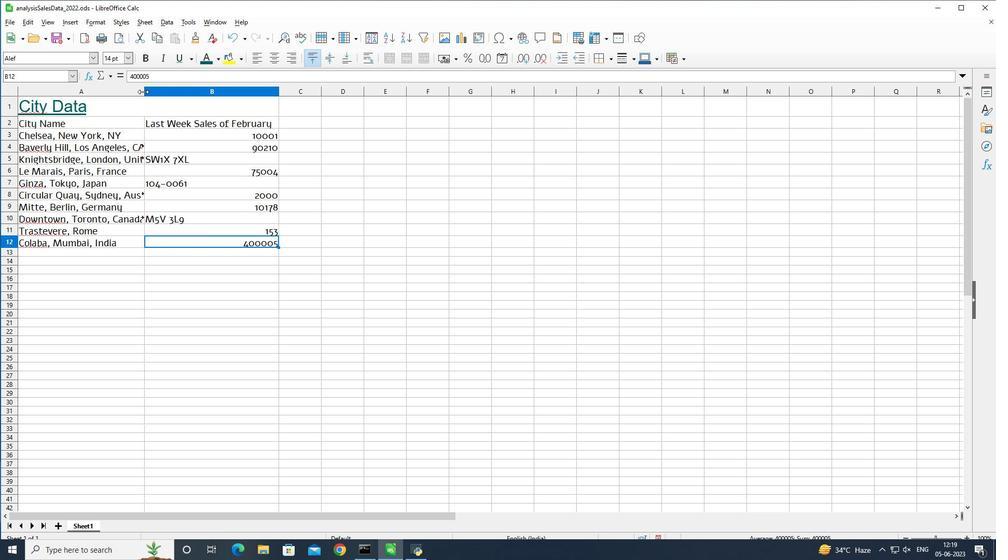 
Action: Mouse moved to (173, 89)
Screenshot: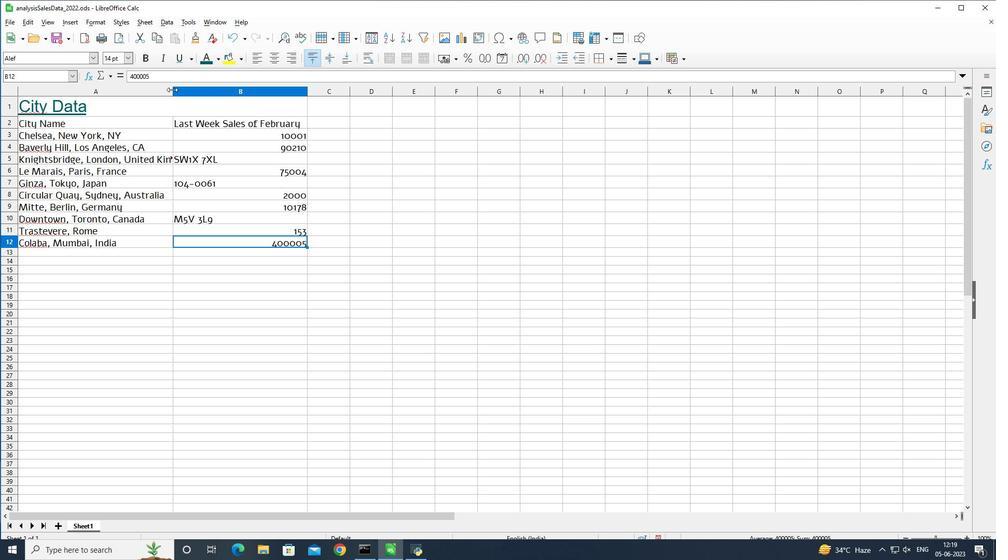 
Action: Mouse pressed left at (173, 89)
Screenshot: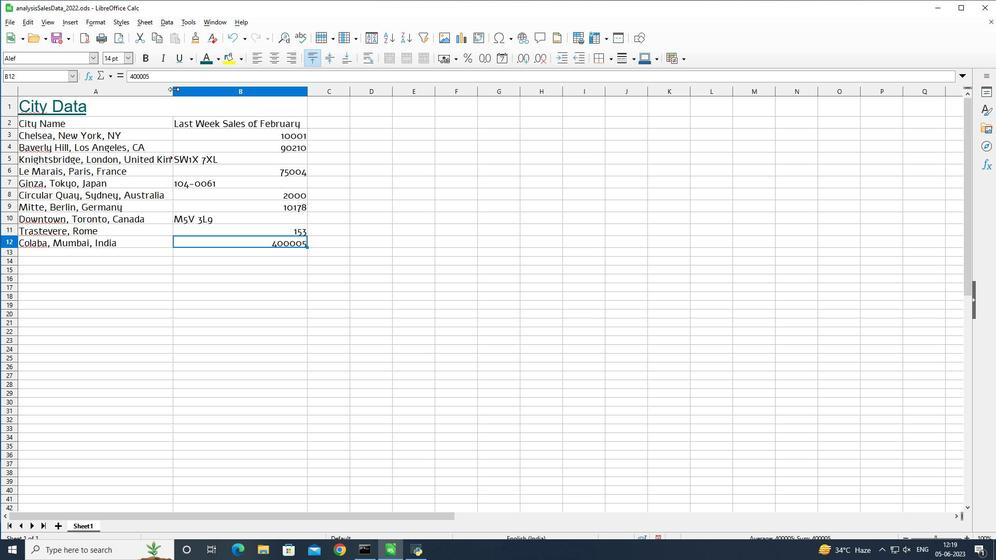 
Action: Mouse moved to (189, 90)
Screenshot: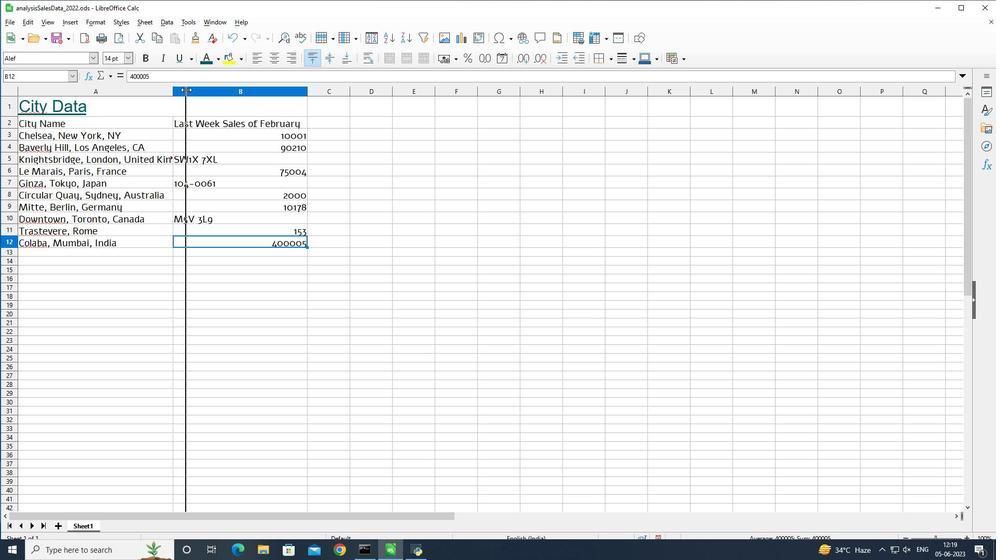 
Action: Mouse pressed left at (189, 90)
Screenshot: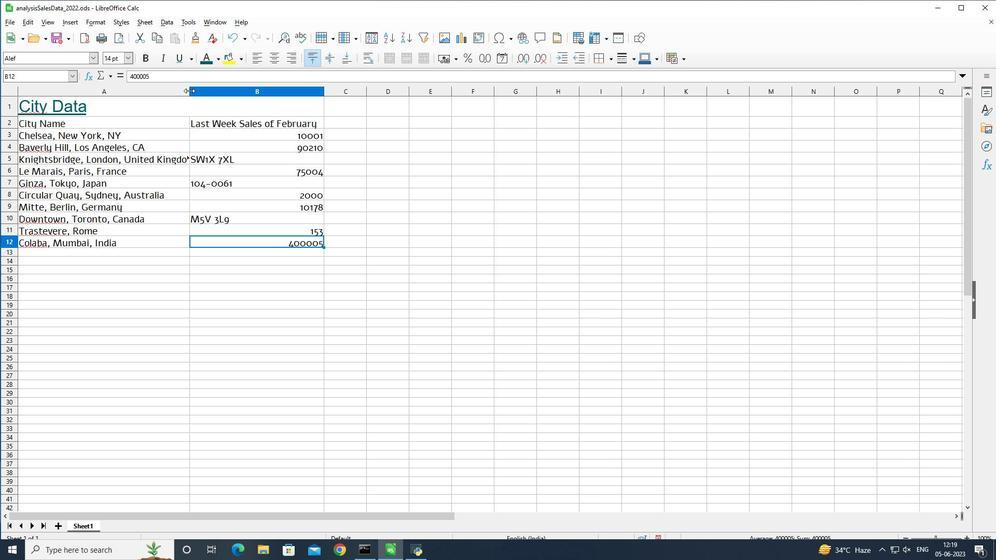 
Action: Mouse moved to (300, 206)
Screenshot: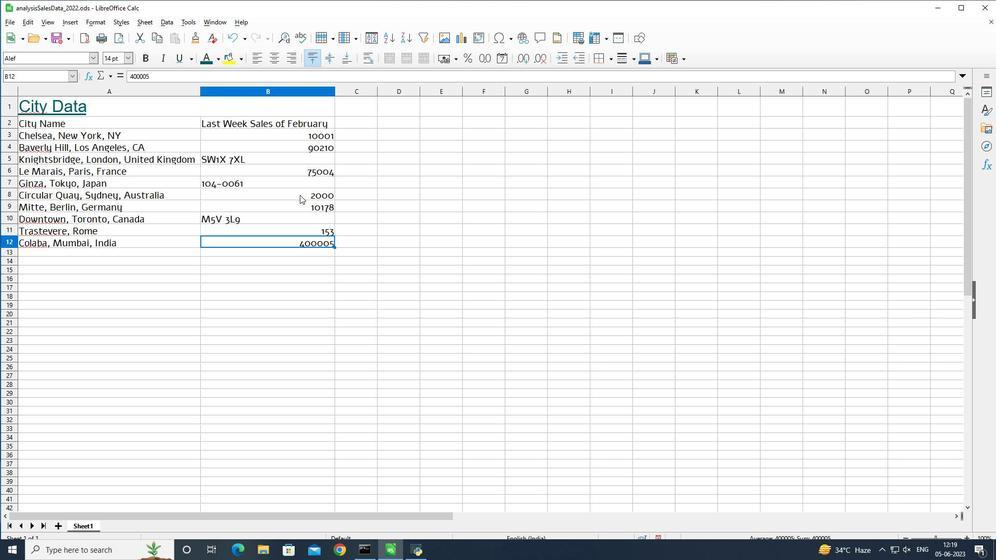 
